 Task: nan
Action: Mouse moved to (388, 110)
Screenshot: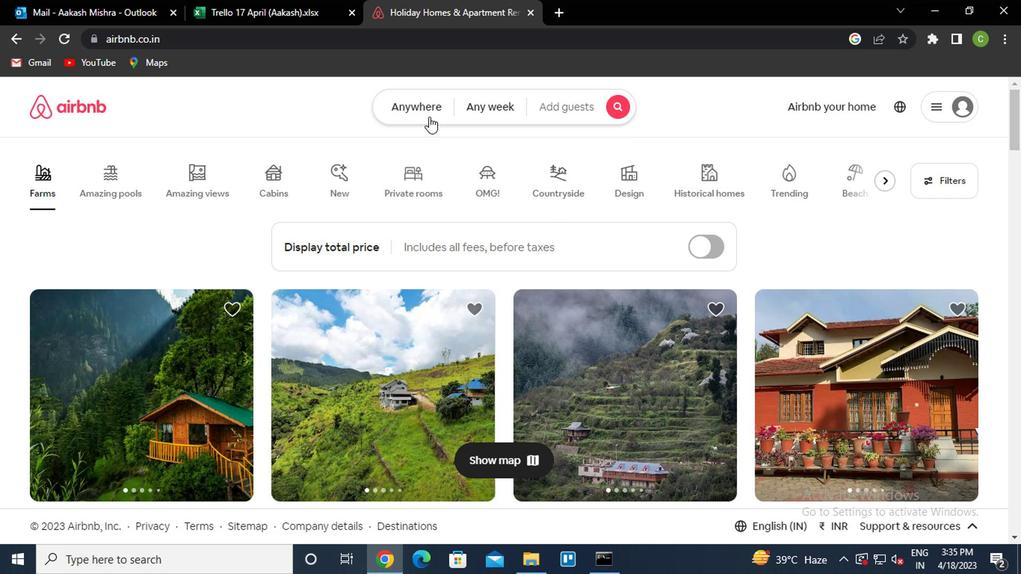
Action: Mouse pressed left at (388, 110)
Screenshot: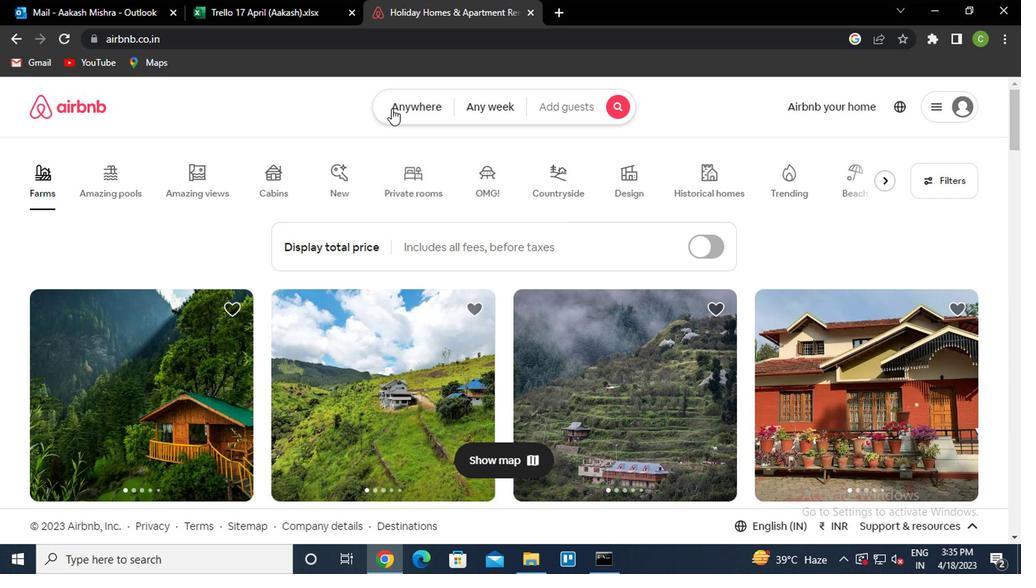 
Action: Mouse moved to (274, 167)
Screenshot: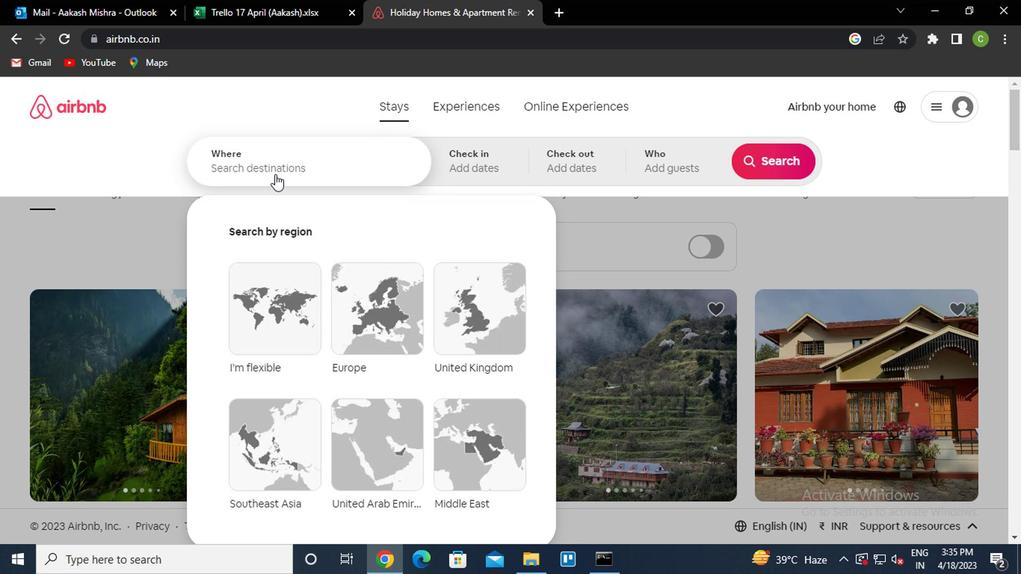 
Action: Mouse pressed left at (274, 167)
Screenshot: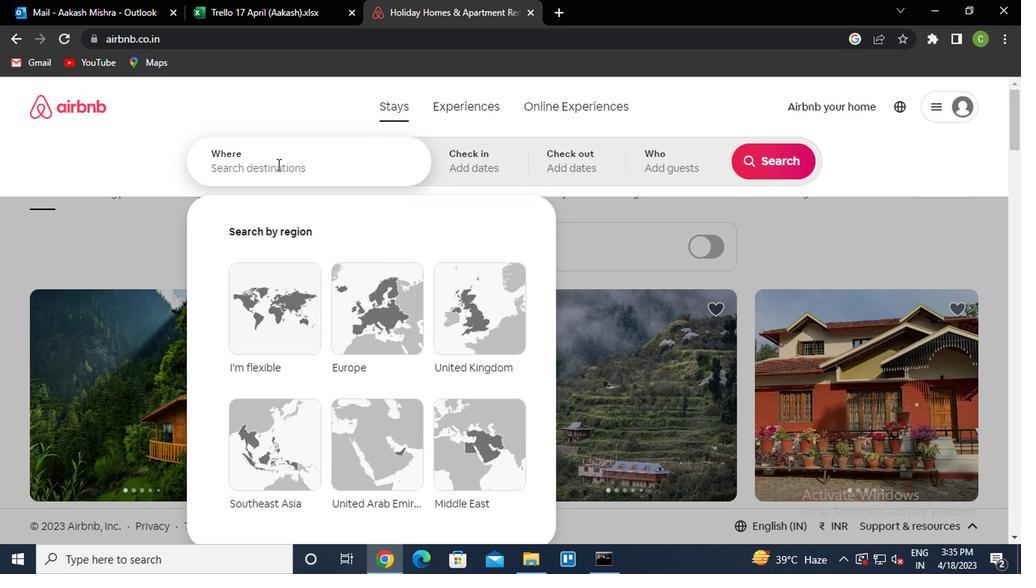 
Action: Key pressed e<Key.caps_lock>scade<Key.space>brazil<Key.down><Key.enter>
Screenshot: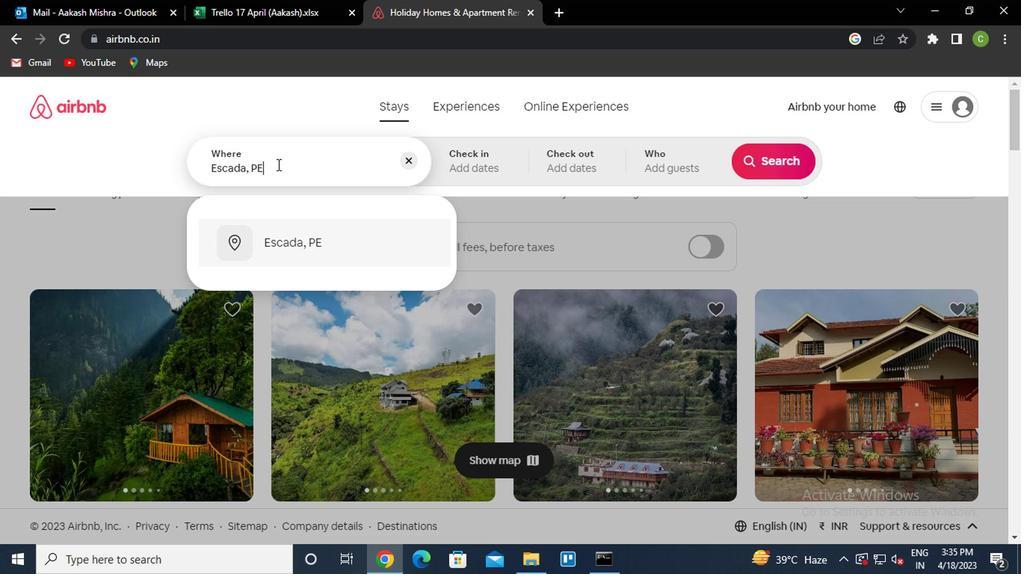 
Action: Mouse moved to (757, 288)
Screenshot: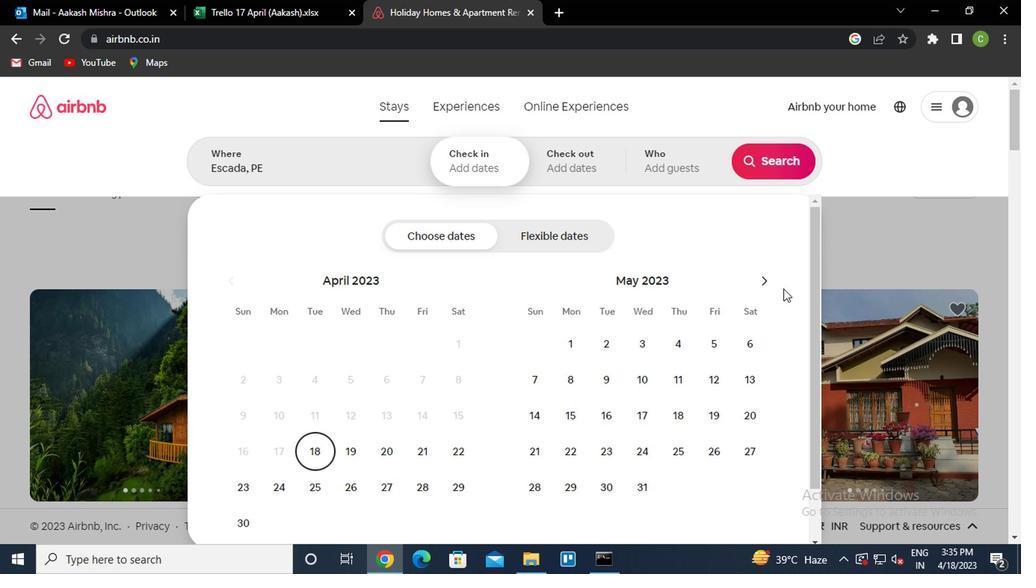 
Action: Mouse pressed left at (757, 288)
Screenshot: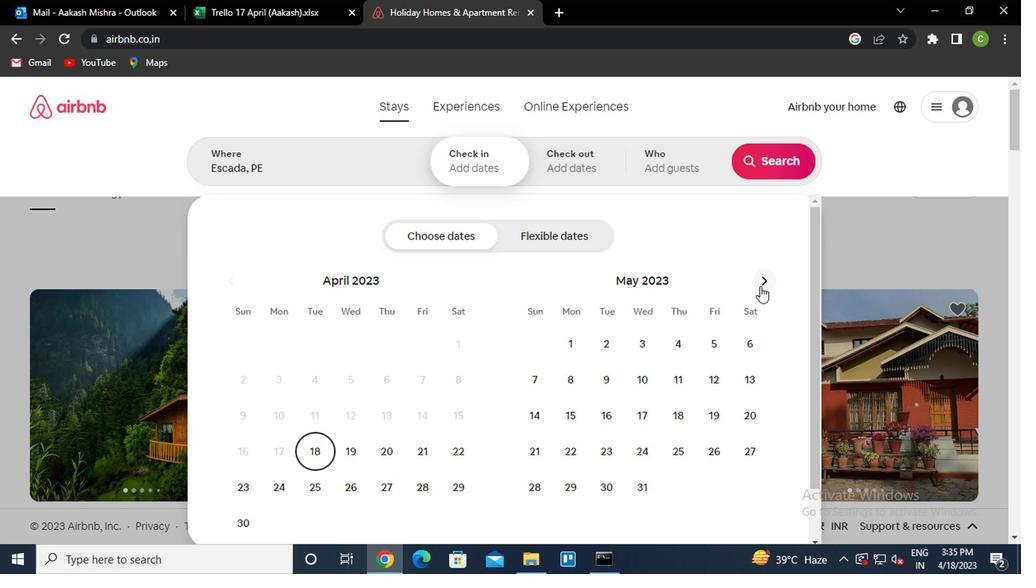 
Action: Mouse moved to (757, 288)
Screenshot: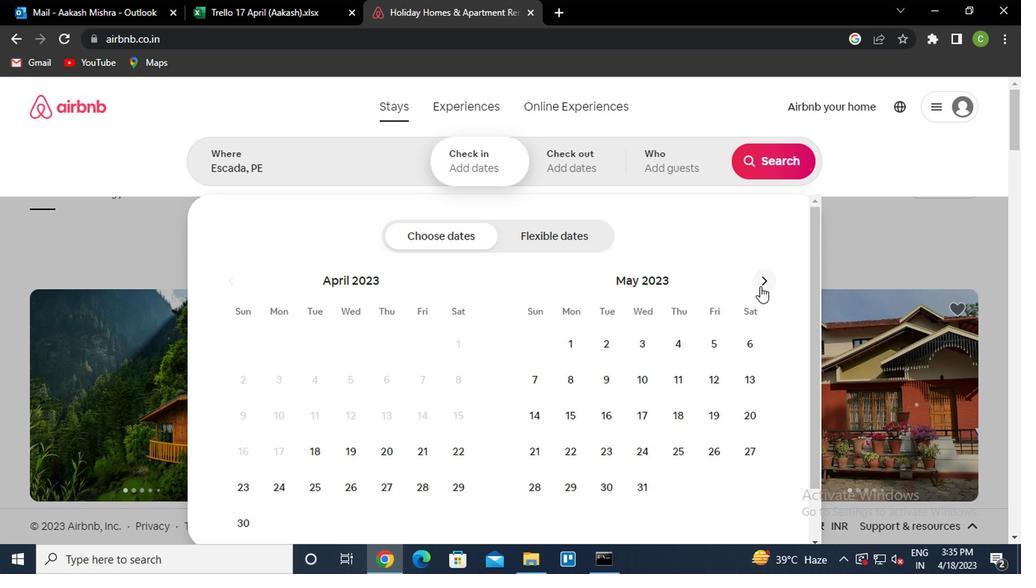 
Action: Mouse pressed left at (757, 288)
Screenshot: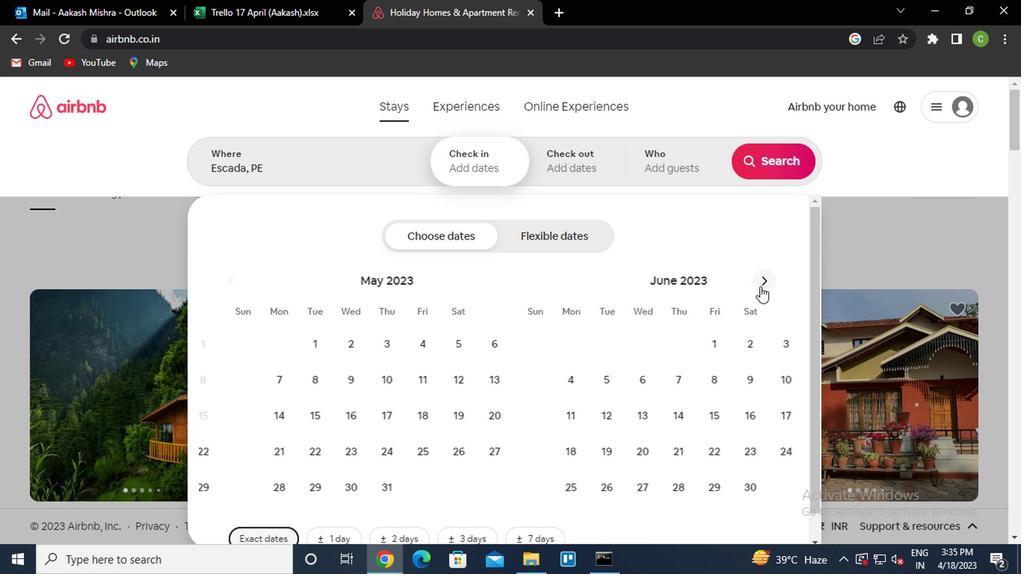 
Action: Mouse moved to (762, 288)
Screenshot: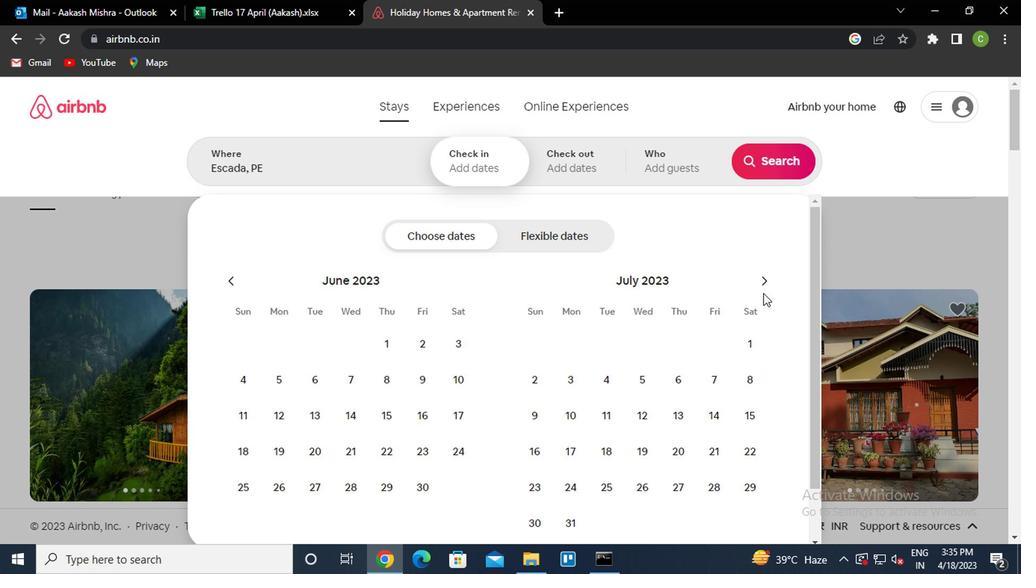 
Action: Mouse pressed left at (762, 288)
Screenshot: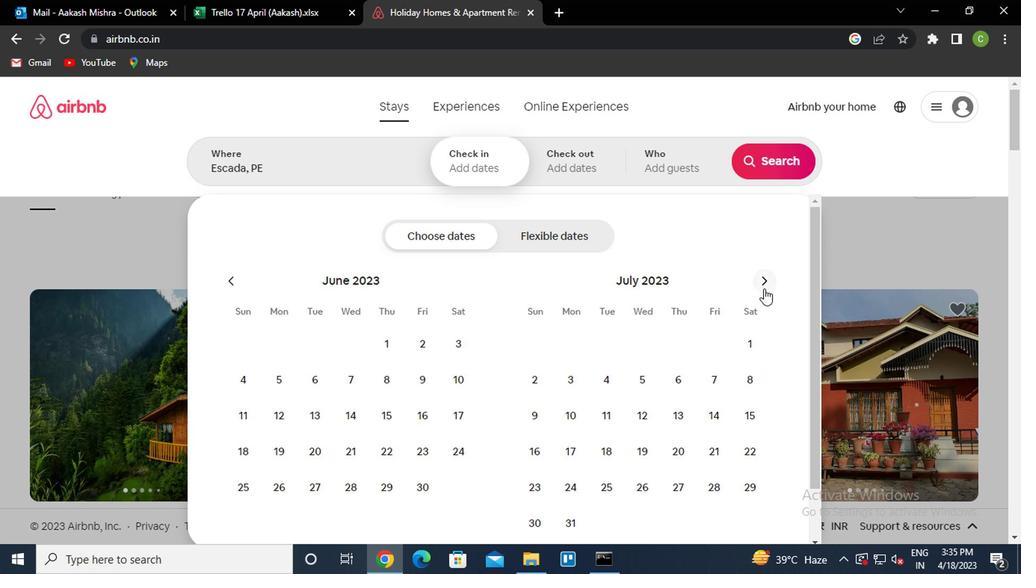 
Action: Mouse moved to (637, 384)
Screenshot: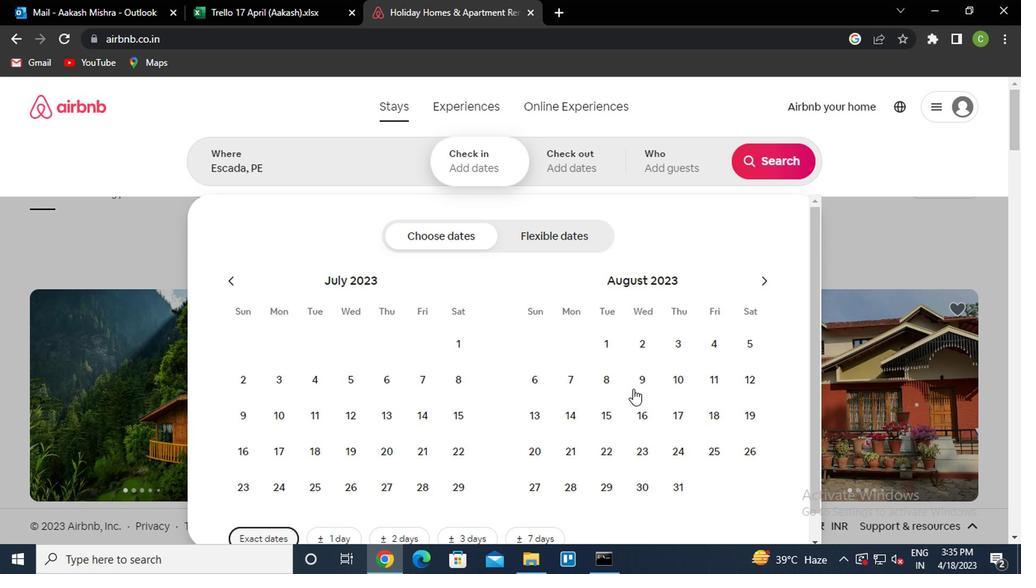 
Action: Mouse pressed left at (637, 384)
Screenshot: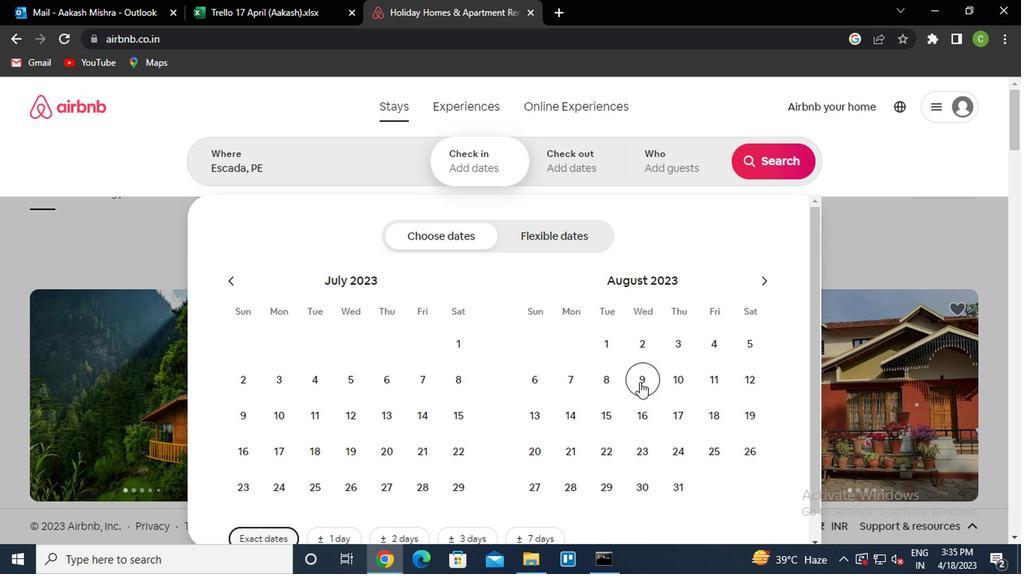 
Action: Mouse moved to (753, 379)
Screenshot: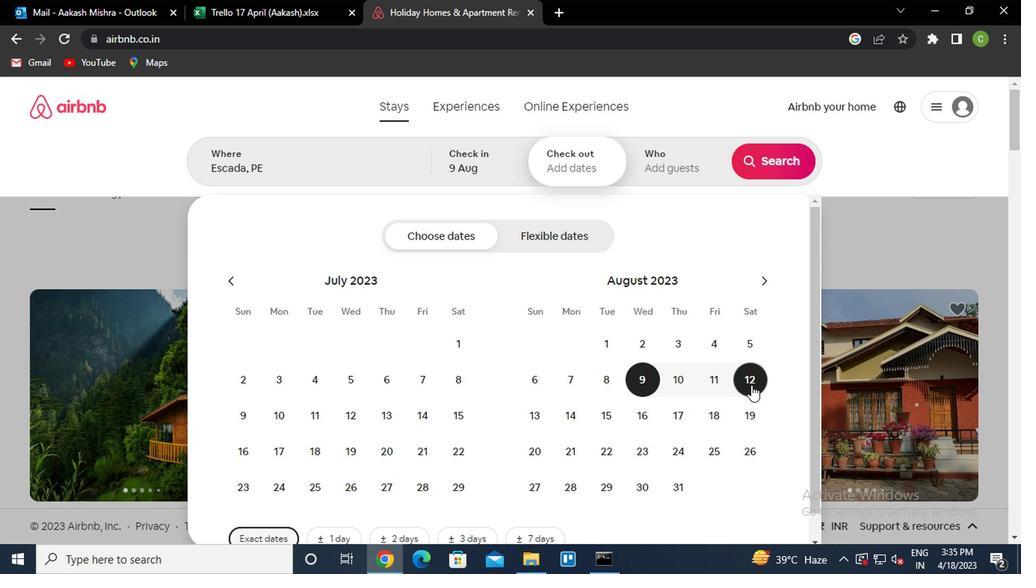 
Action: Mouse pressed left at (753, 379)
Screenshot: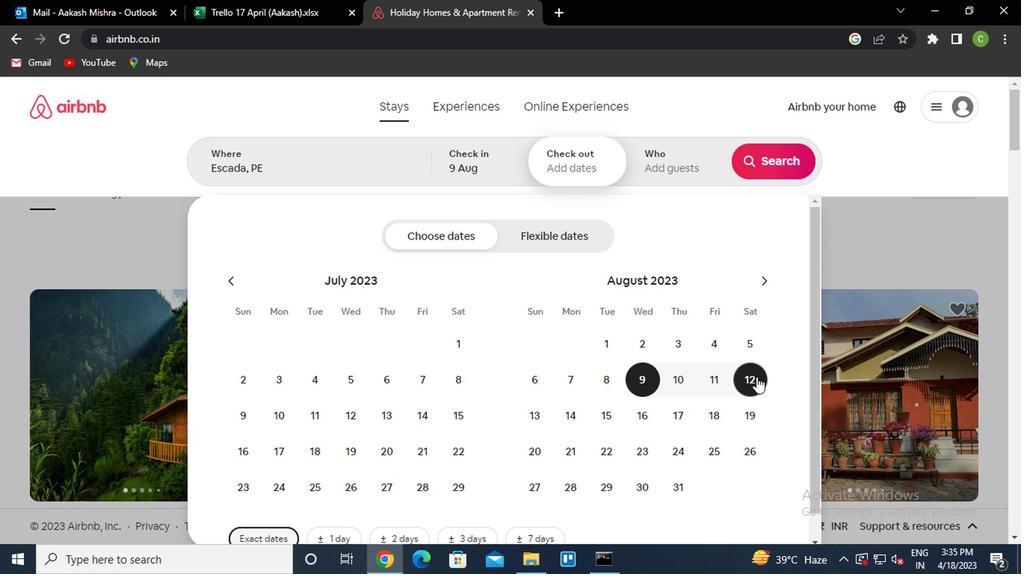 
Action: Mouse moved to (687, 142)
Screenshot: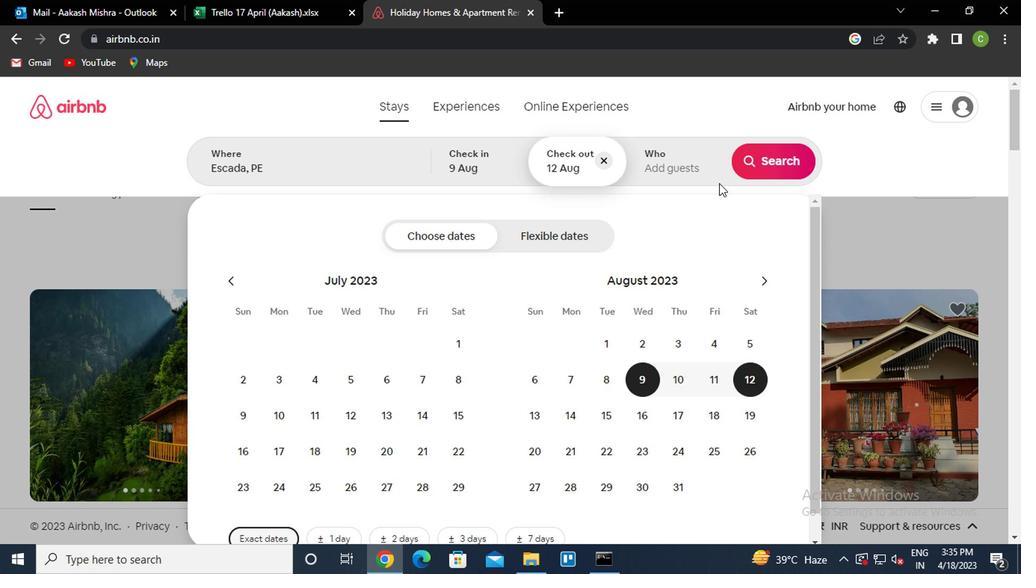 
Action: Mouse pressed left at (687, 142)
Screenshot: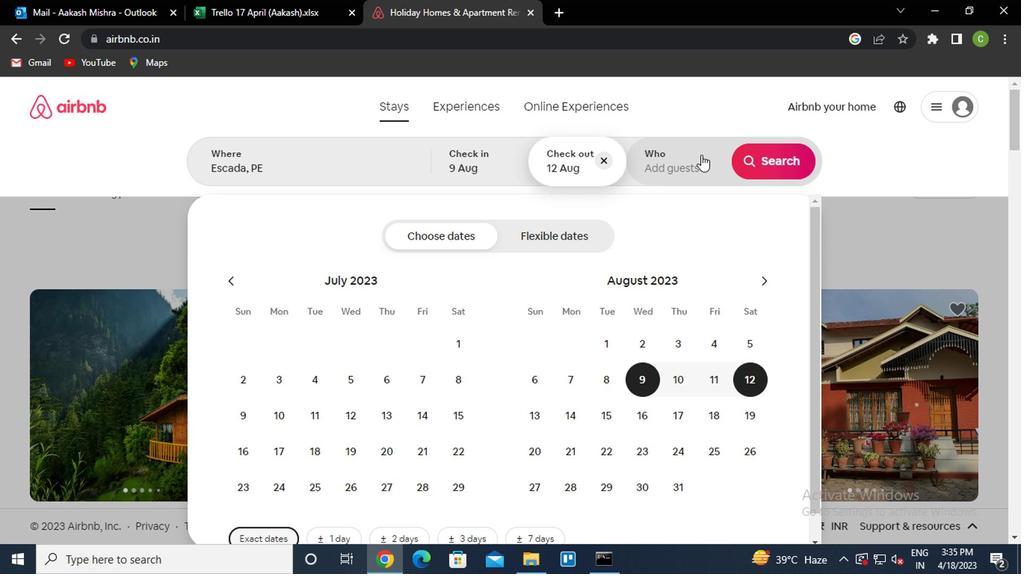 
Action: Mouse moved to (778, 225)
Screenshot: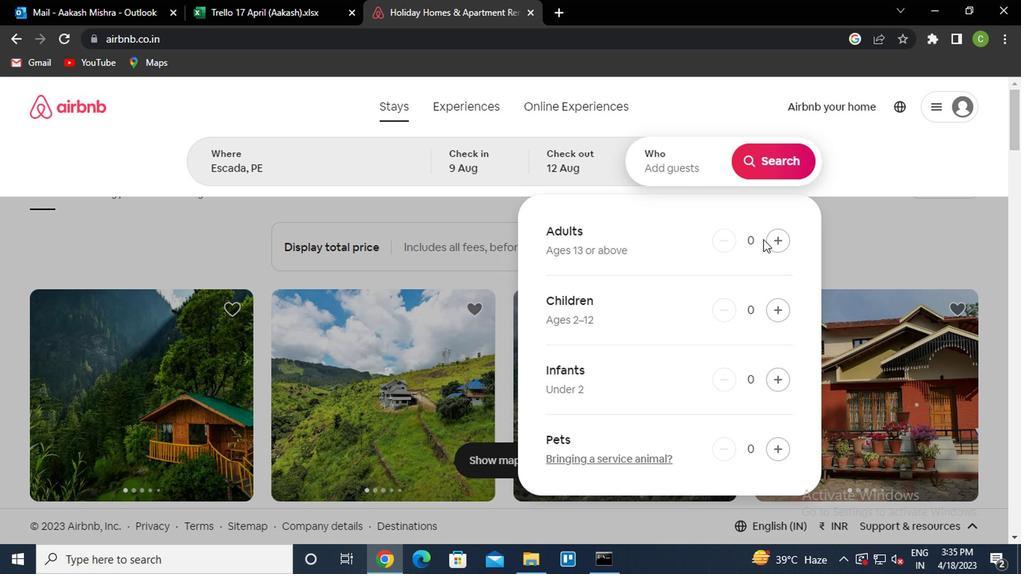 
Action: Mouse pressed left at (778, 225)
Screenshot: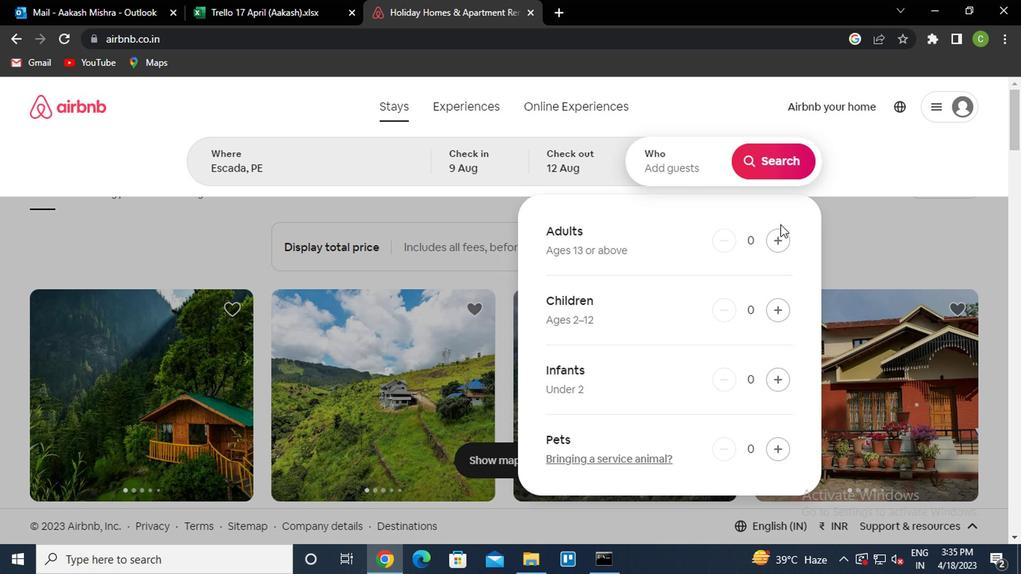 
Action: Mouse moved to (772, 244)
Screenshot: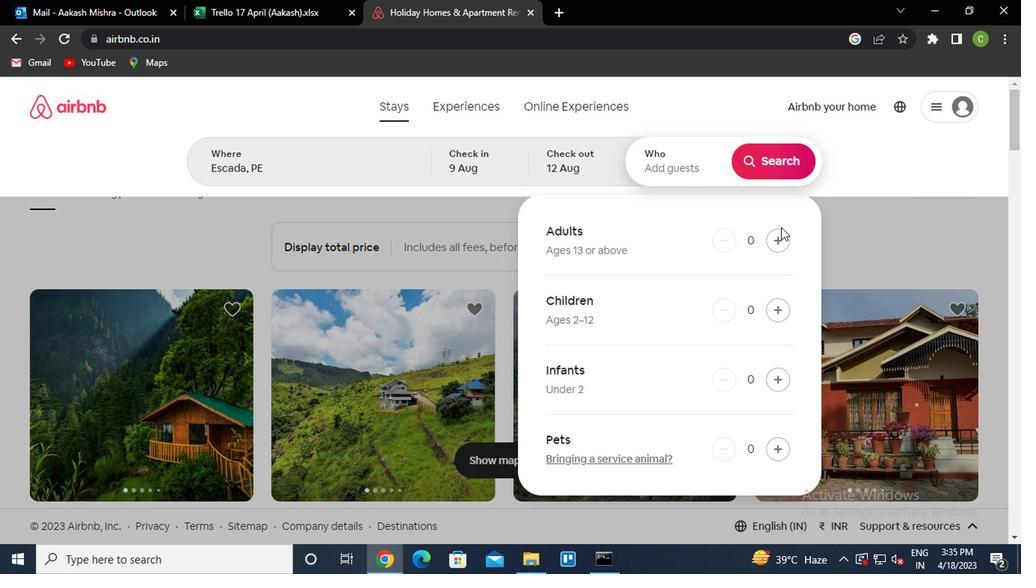 
Action: Mouse pressed left at (772, 244)
Screenshot: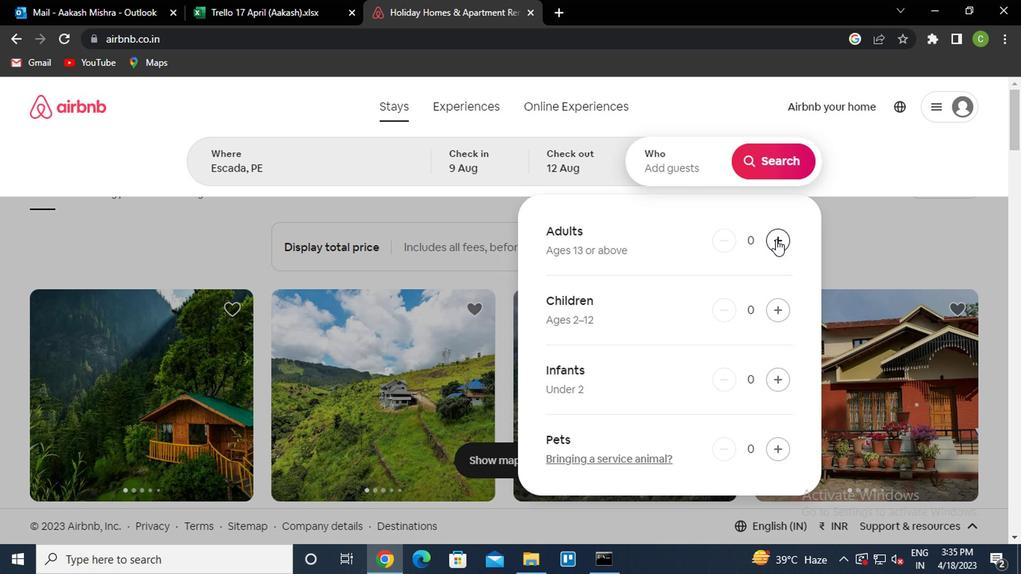 
Action: Mouse moved to (850, 244)
Screenshot: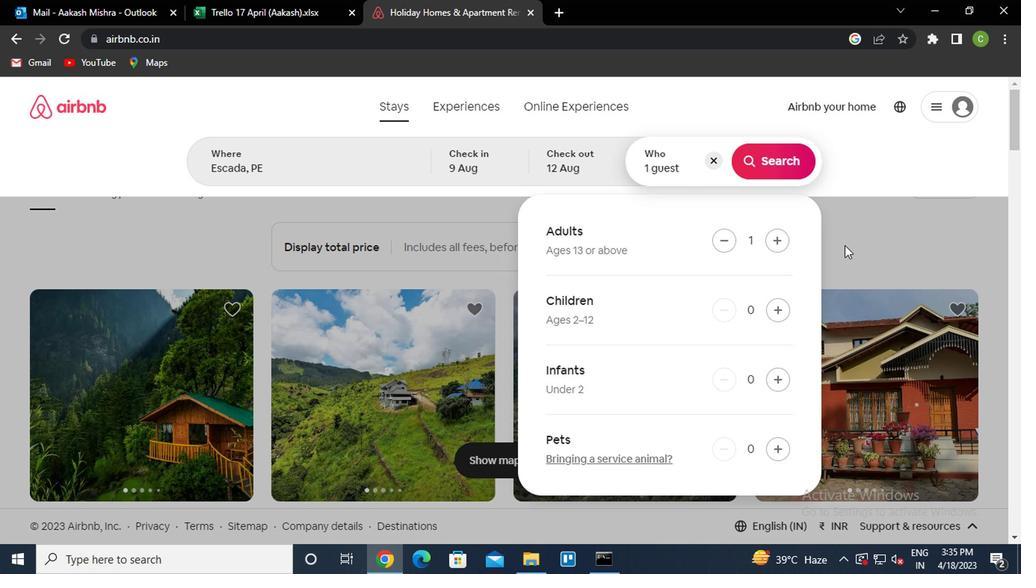 
Action: Mouse pressed left at (850, 244)
Screenshot: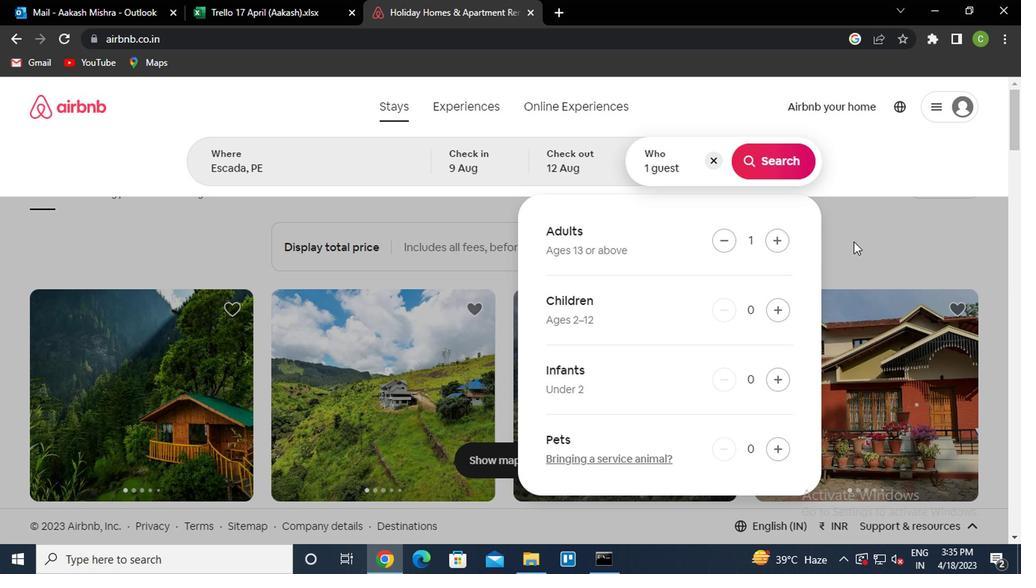 
Action: Mouse moved to (913, 187)
Screenshot: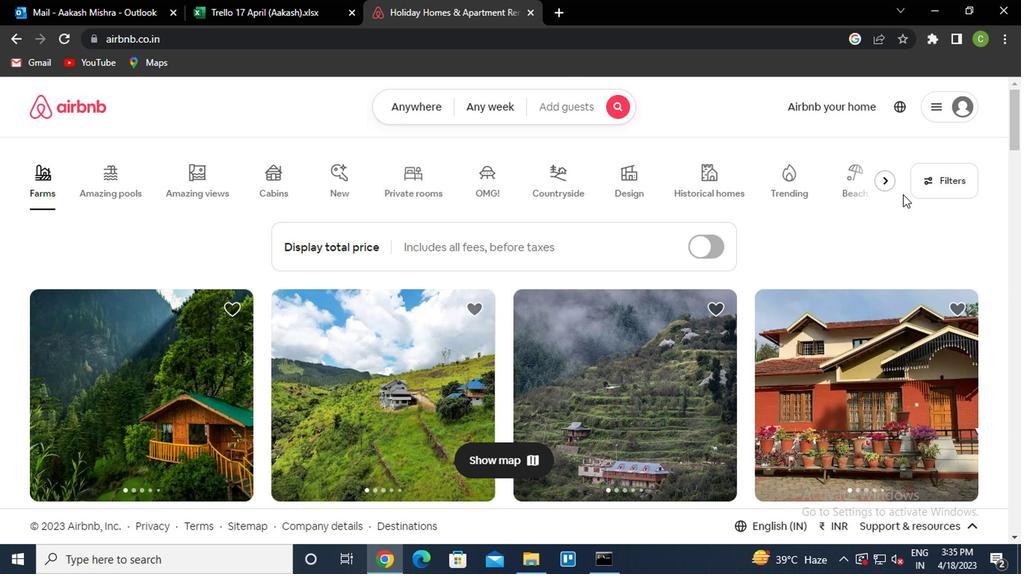 
Action: Mouse pressed left at (913, 187)
Screenshot: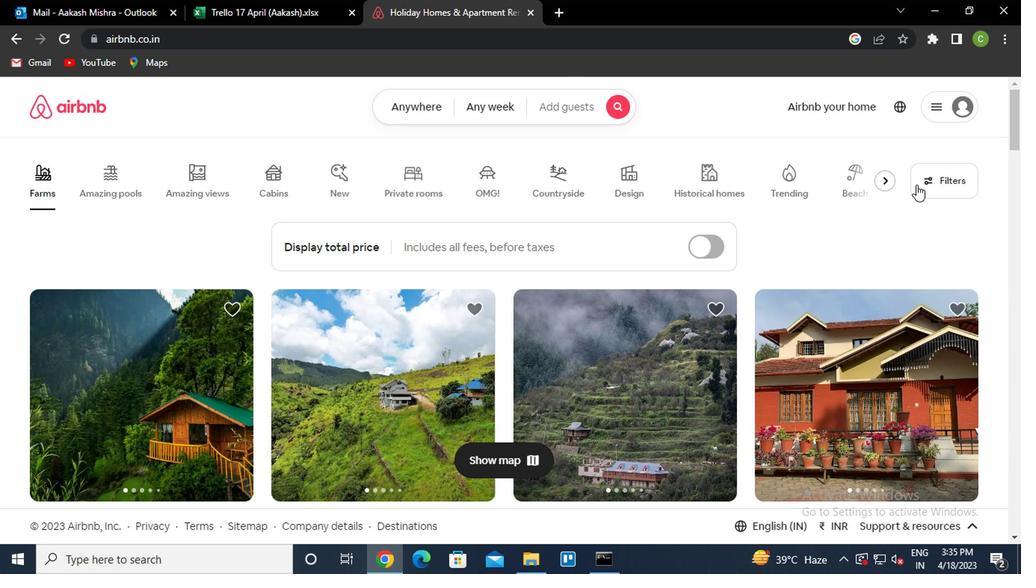 
Action: Mouse moved to (319, 357)
Screenshot: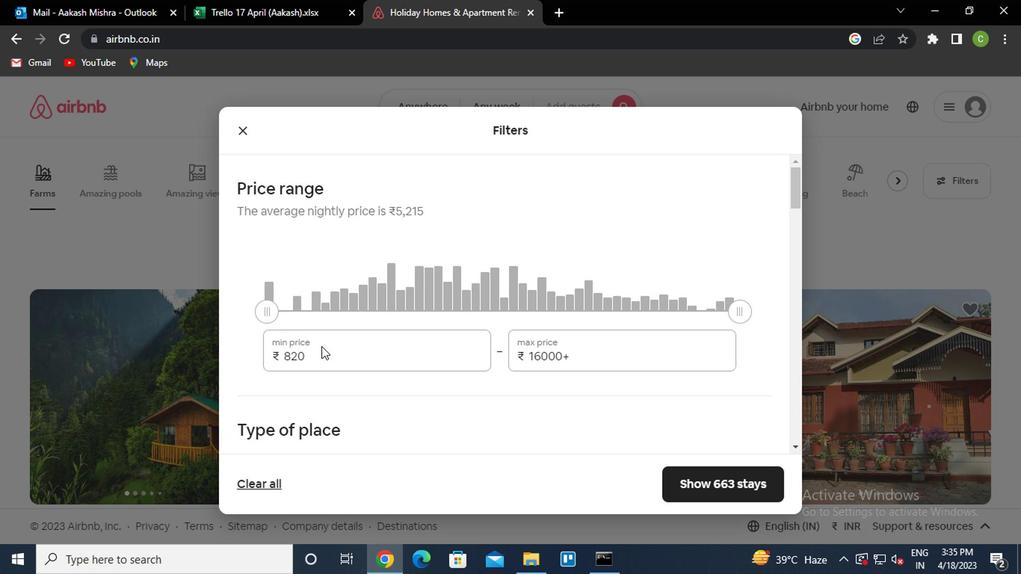 
Action: Mouse pressed left at (319, 357)
Screenshot: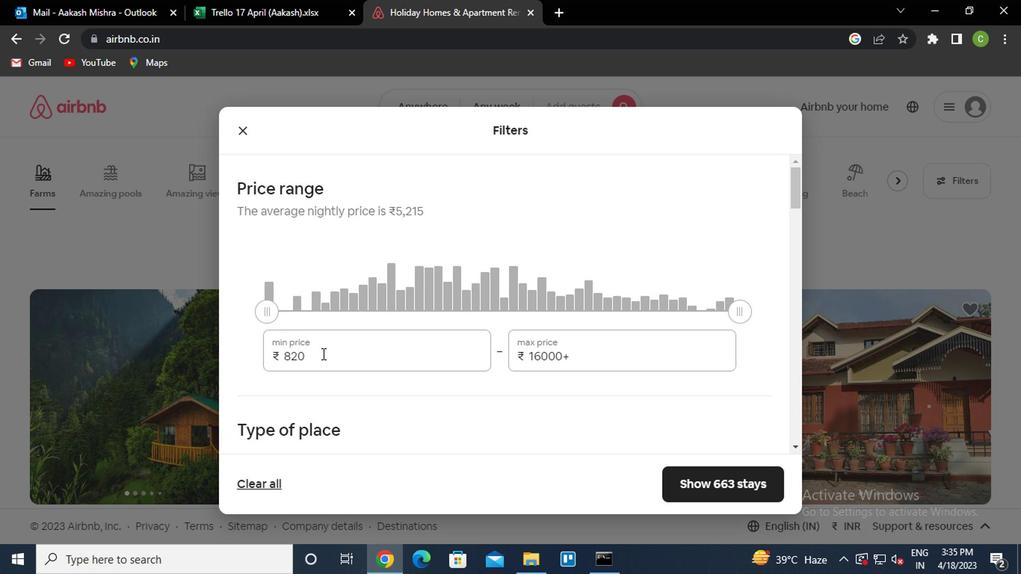 
Action: Key pressed <Key.backspace><Key.backspace><Key.backspace>6000<Key.tab>15000
Screenshot: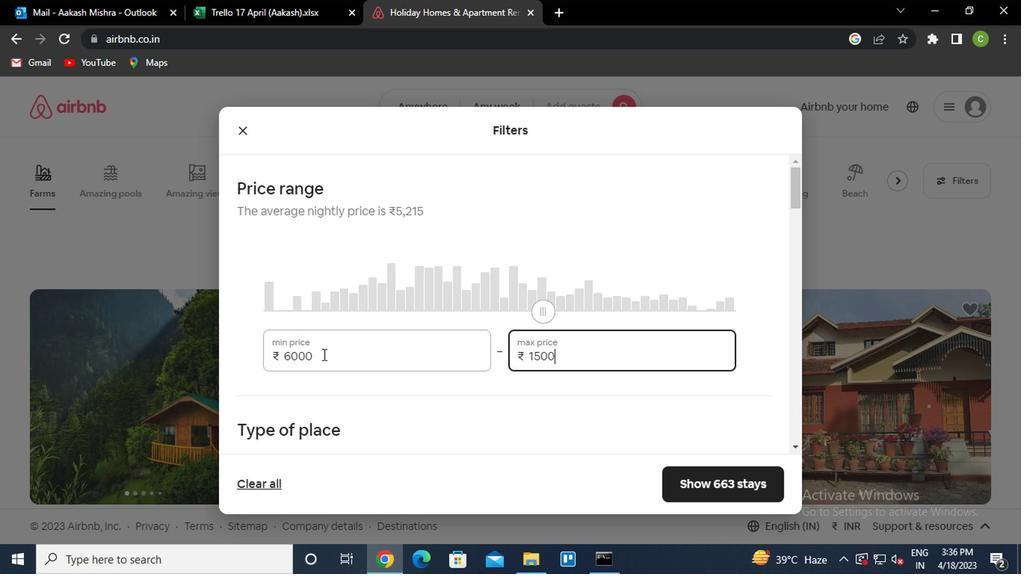 
Action: Mouse moved to (652, 388)
Screenshot: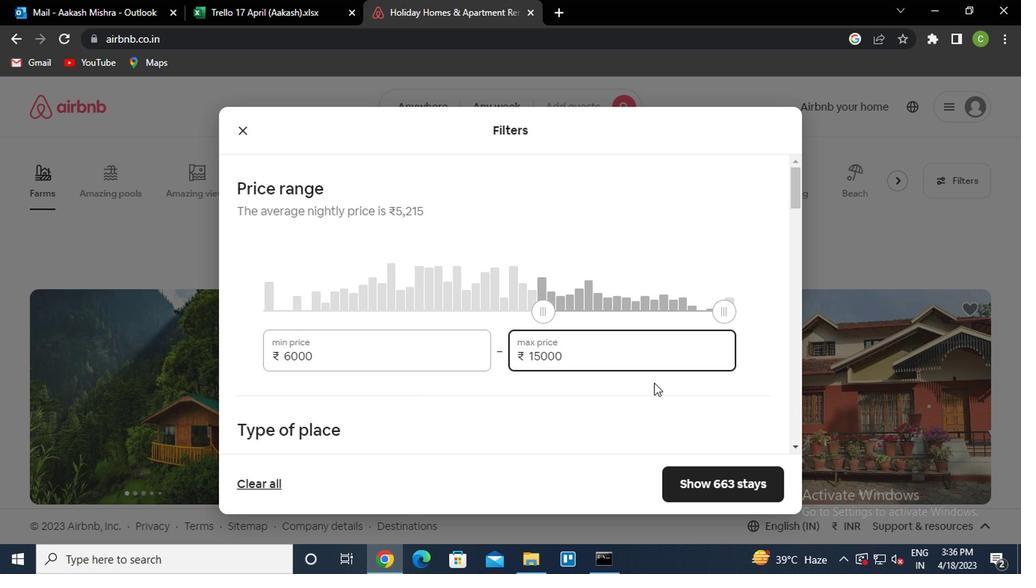 
Action: Mouse scrolled (652, 388) with delta (0, 0)
Screenshot: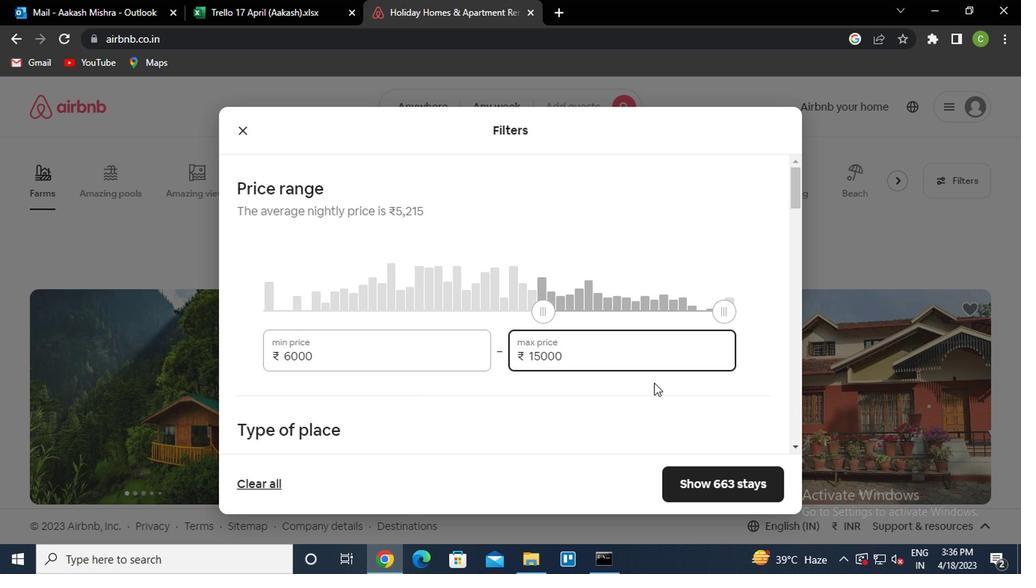 
Action: Mouse moved to (649, 393)
Screenshot: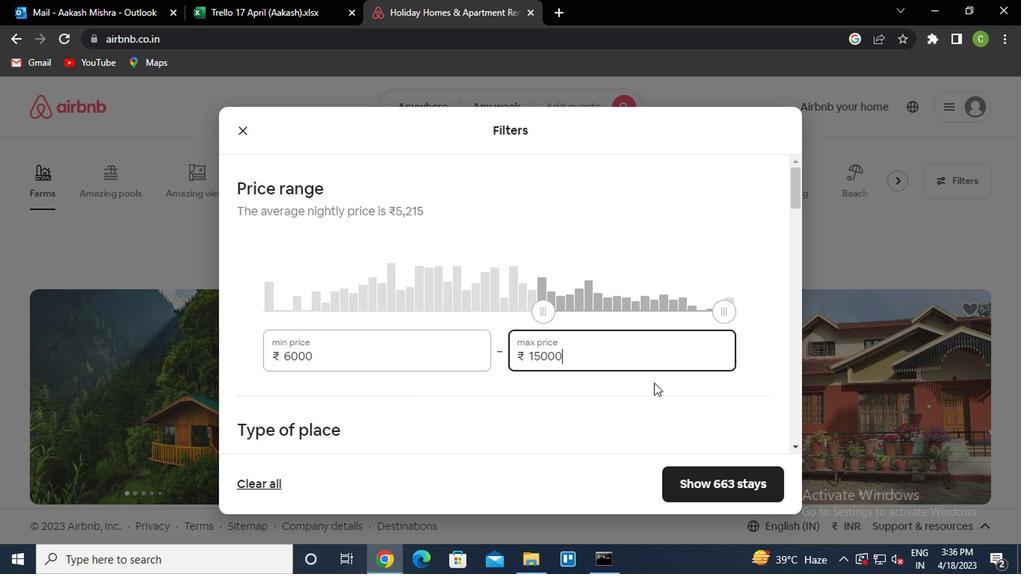 
Action: Mouse scrolled (649, 392) with delta (0, -1)
Screenshot: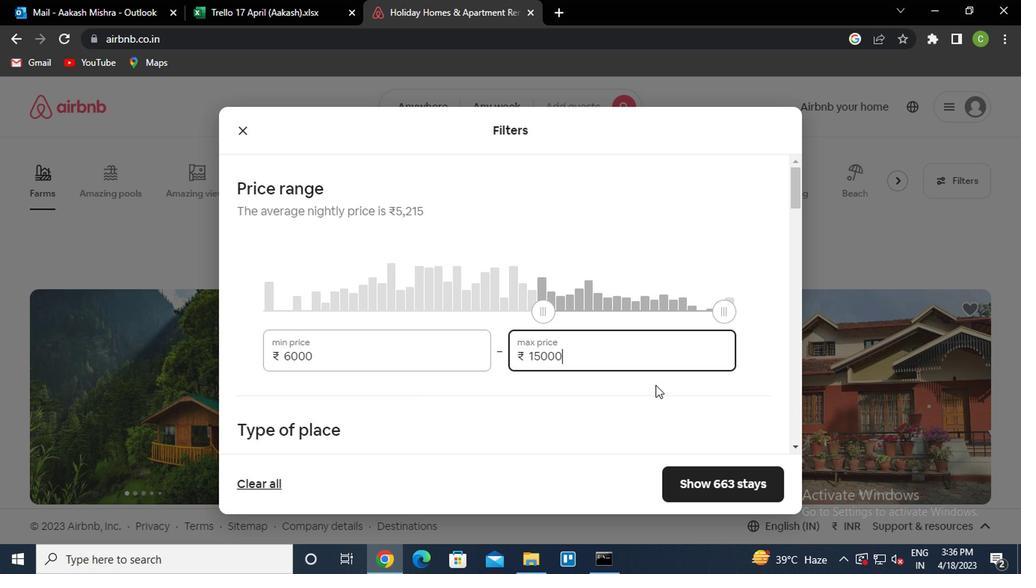 
Action: Mouse moved to (542, 398)
Screenshot: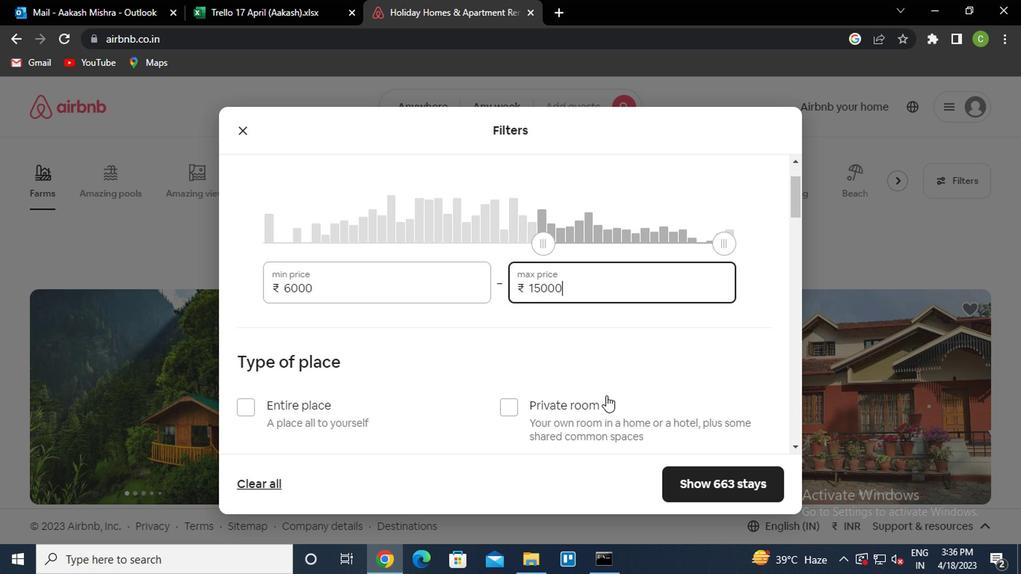 
Action: Mouse scrolled (542, 397) with delta (0, 0)
Screenshot: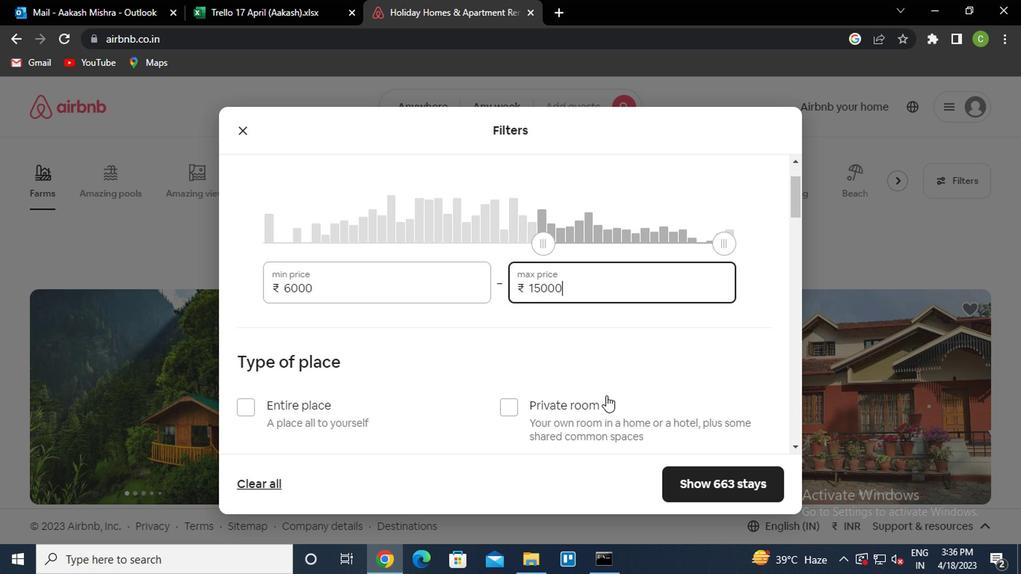 
Action: Mouse moved to (529, 398)
Screenshot: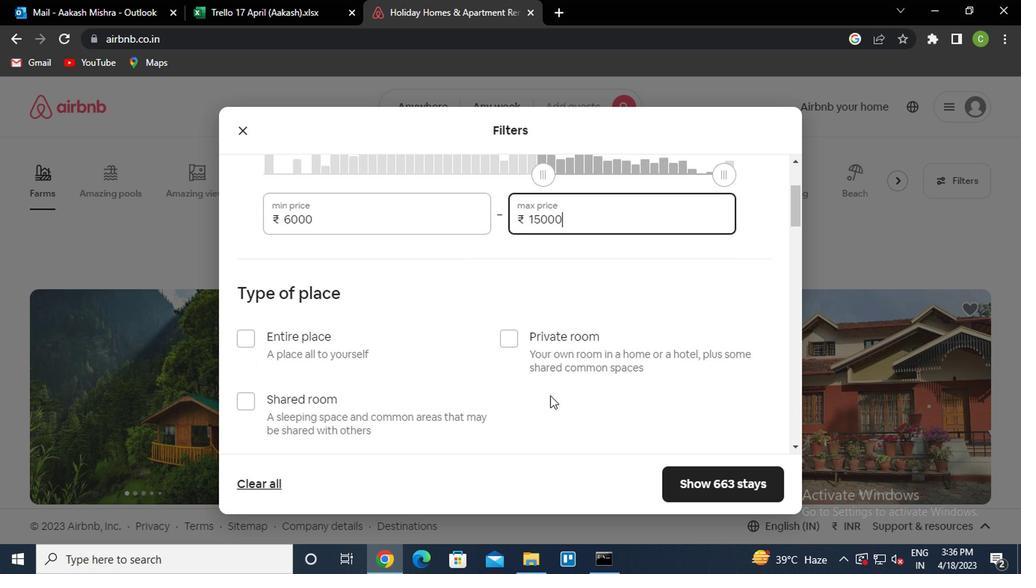 
Action: Mouse scrolled (529, 397) with delta (0, 0)
Screenshot: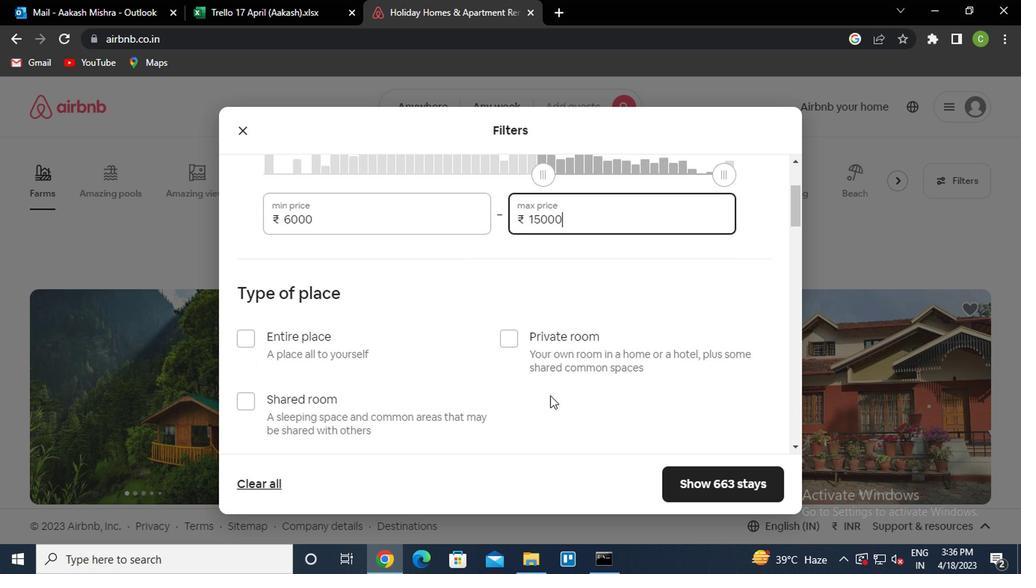 
Action: Mouse moved to (266, 186)
Screenshot: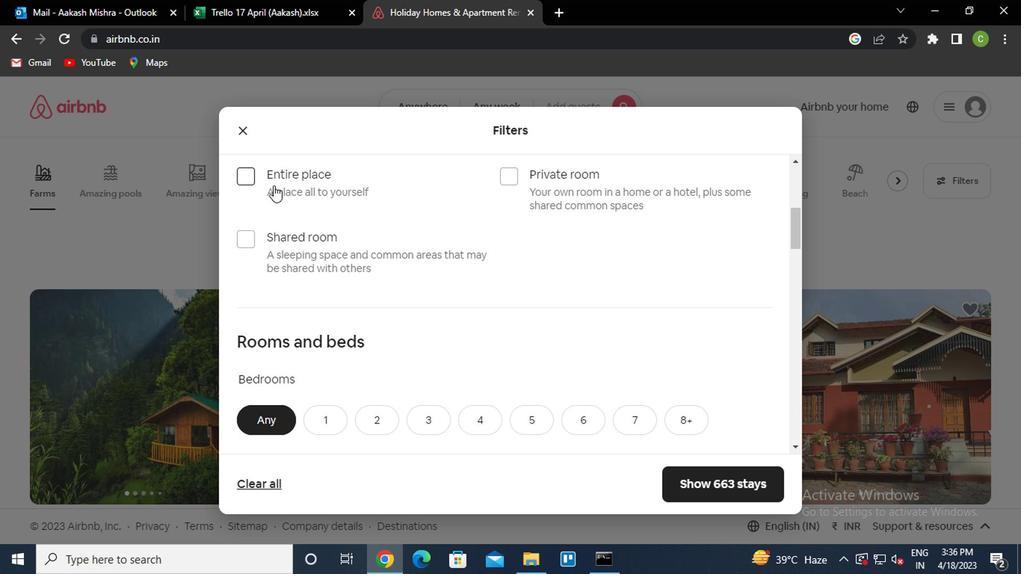 
Action: Mouse pressed left at (266, 186)
Screenshot: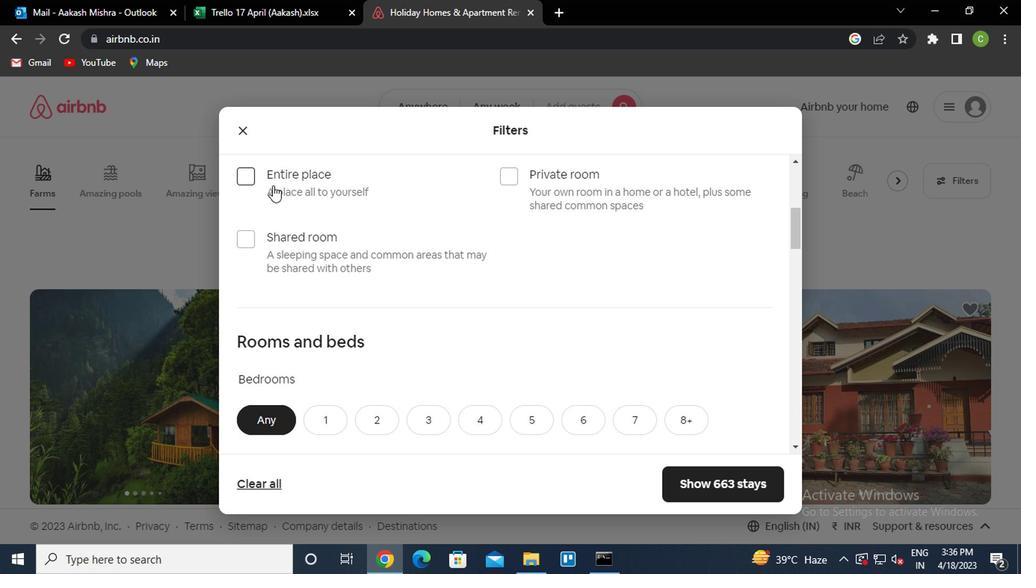 
Action: Mouse moved to (455, 316)
Screenshot: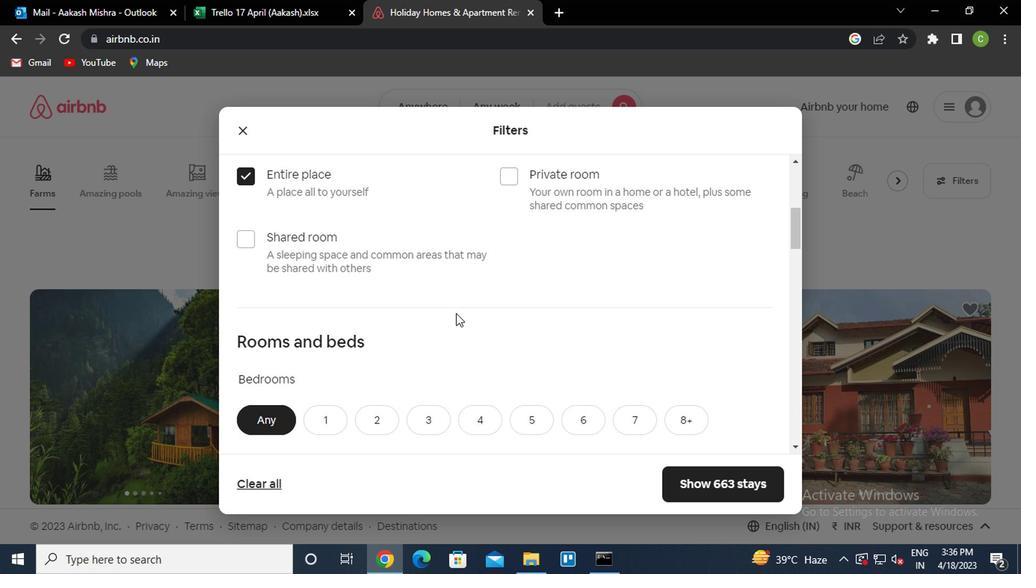 
Action: Mouse scrolled (455, 315) with delta (0, 0)
Screenshot: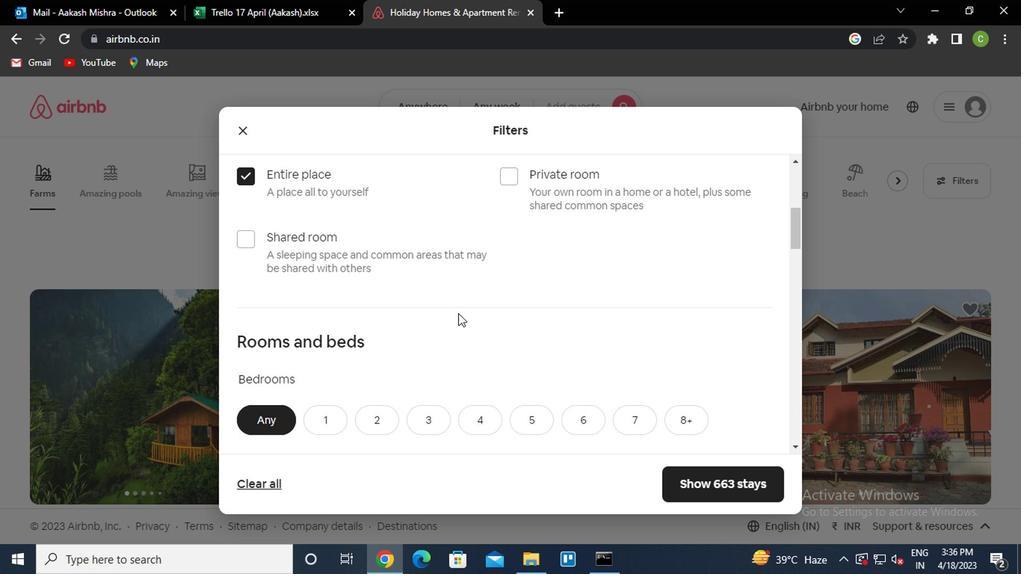 
Action: Mouse moved to (452, 316)
Screenshot: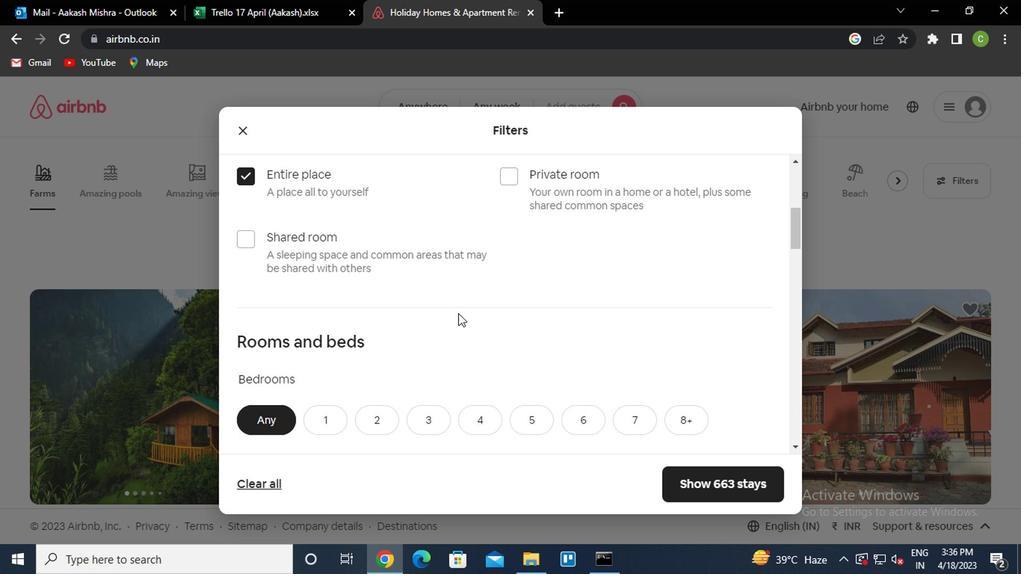 
Action: Mouse scrolled (452, 315) with delta (0, 0)
Screenshot: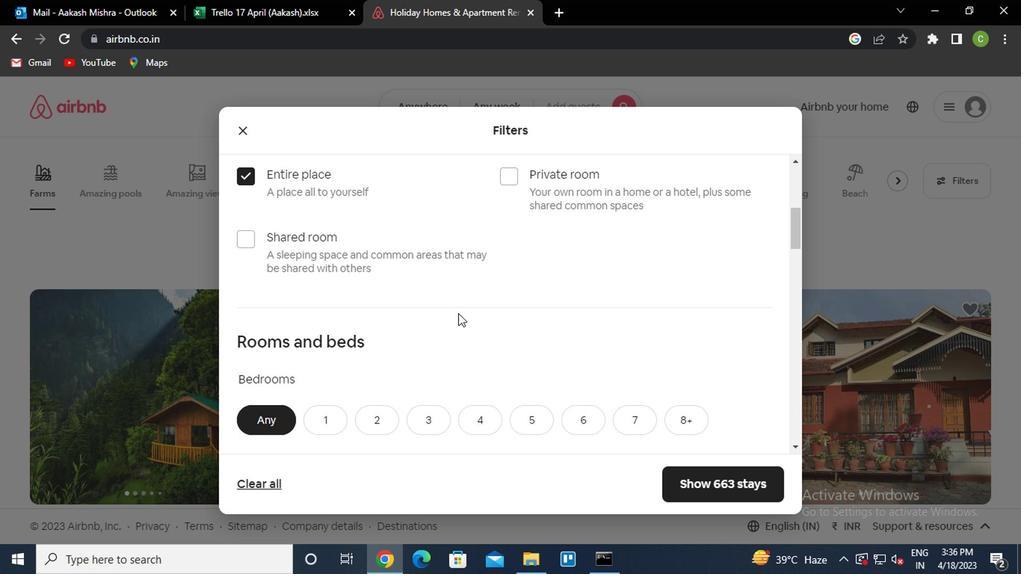 
Action: Mouse moved to (330, 278)
Screenshot: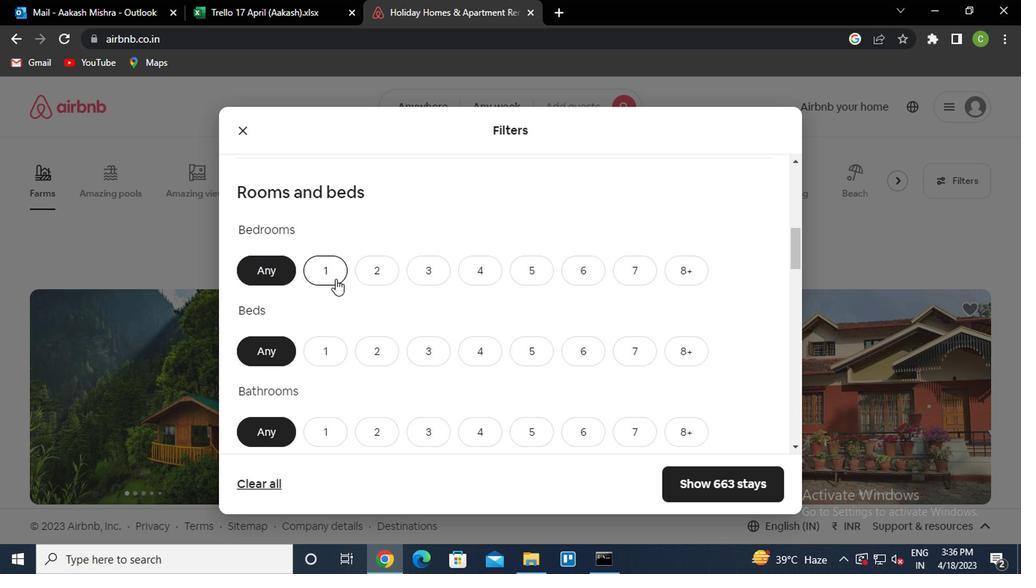 
Action: Mouse pressed left at (330, 278)
Screenshot: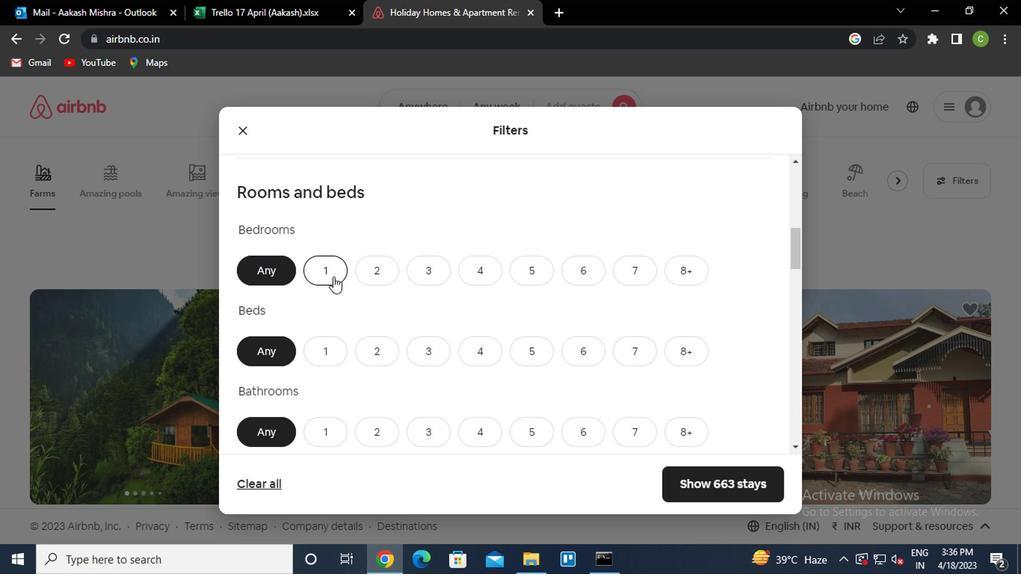 
Action: Mouse moved to (330, 361)
Screenshot: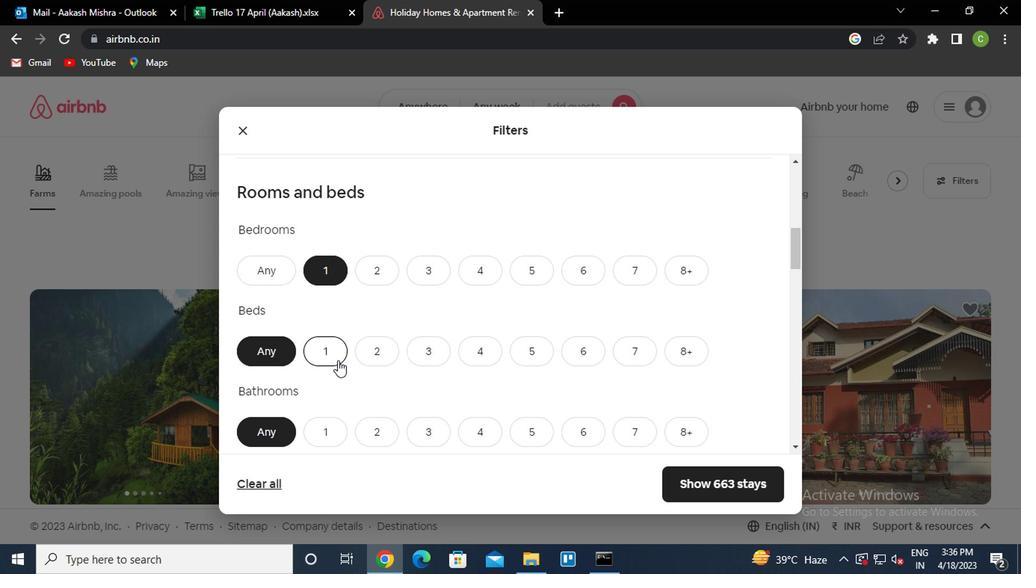 
Action: Mouse pressed left at (330, 361)
Screenshot: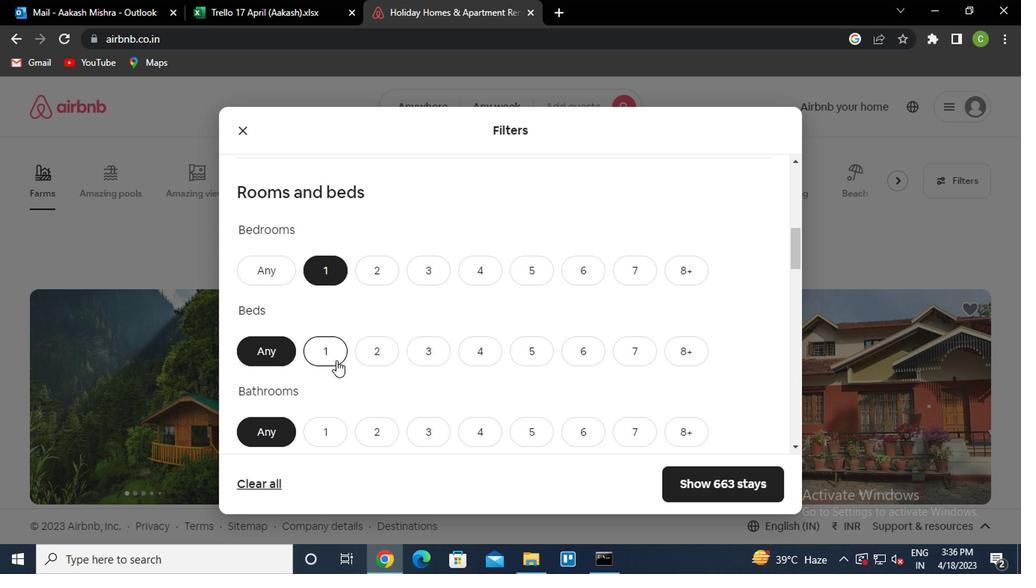 
Action: Mouse moved to (316, 440)
Screenshot: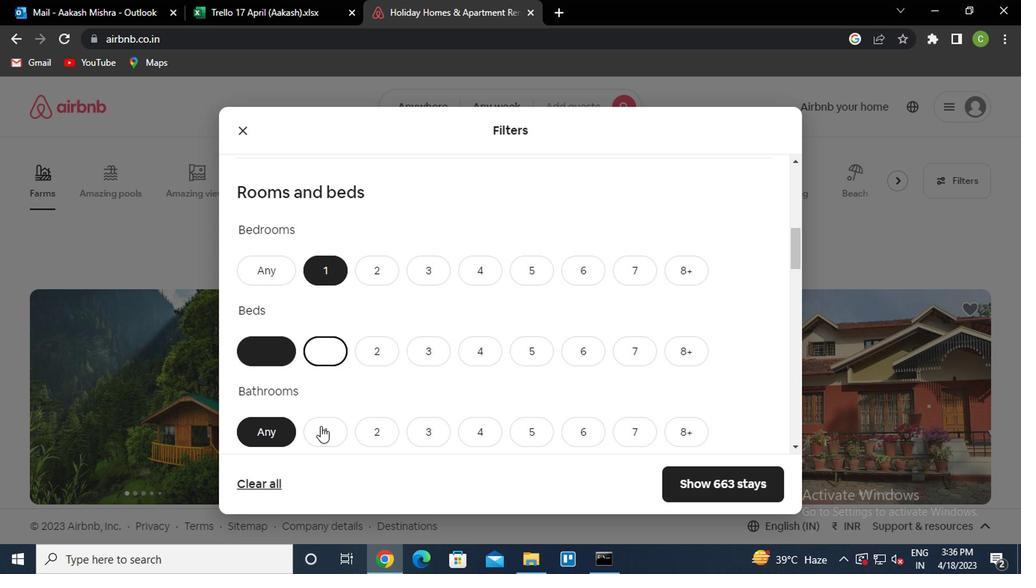 
Action: Mouse pressed left at (316, 440)
Screenshot: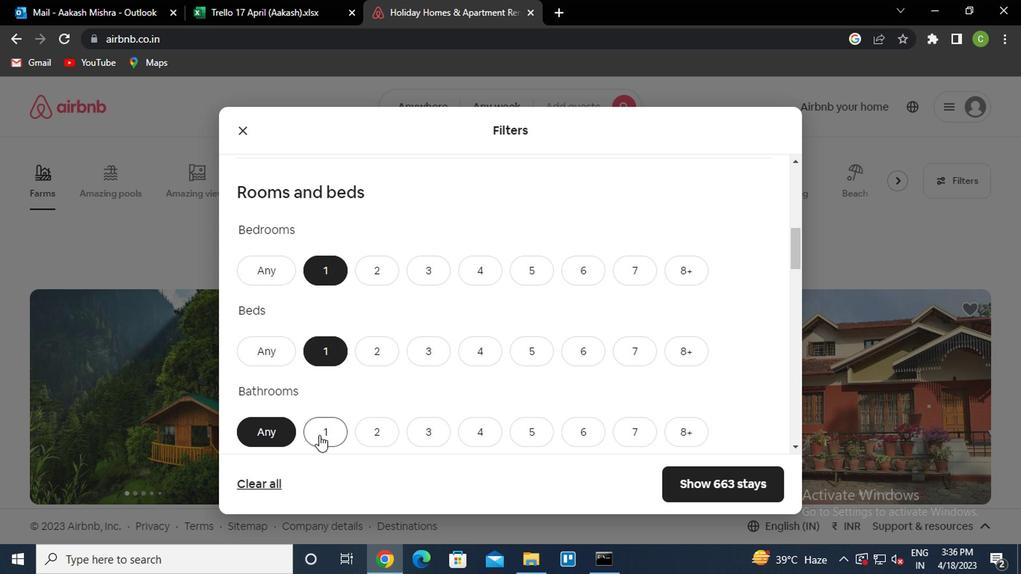 
Action: Mouse moved to (422, 370)
Screenshot: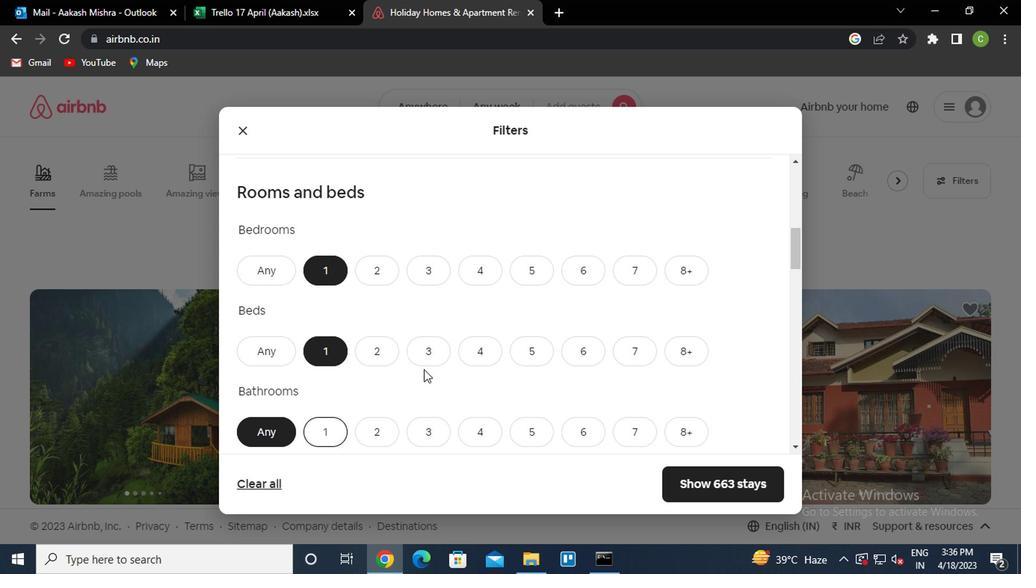 
Action: Mouse scrolled (422, 369) with delta (0, -1)
Screenshot: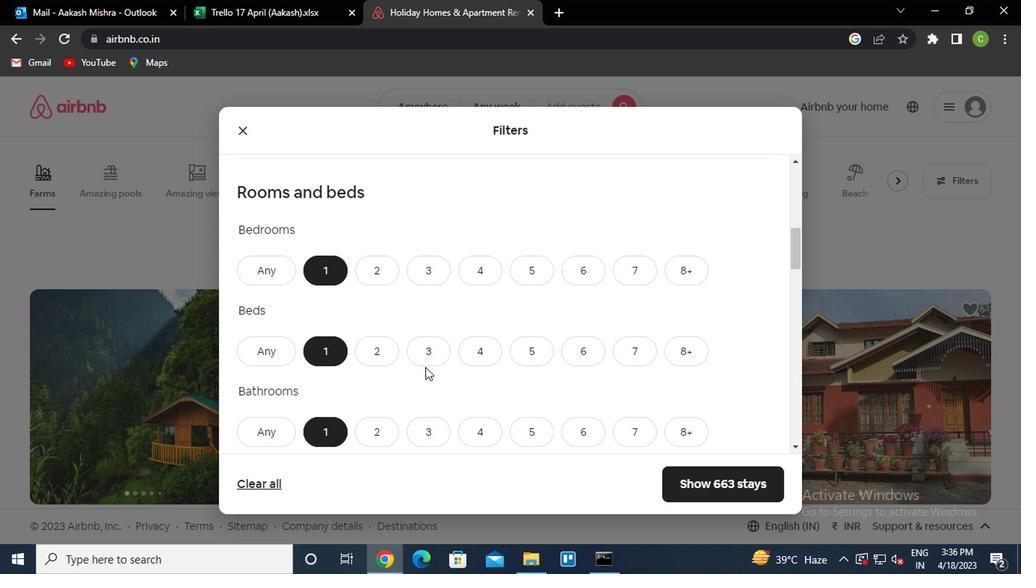 
Action: Mouse scrolled (422, 369) with delta (0, -1)
Screenshot: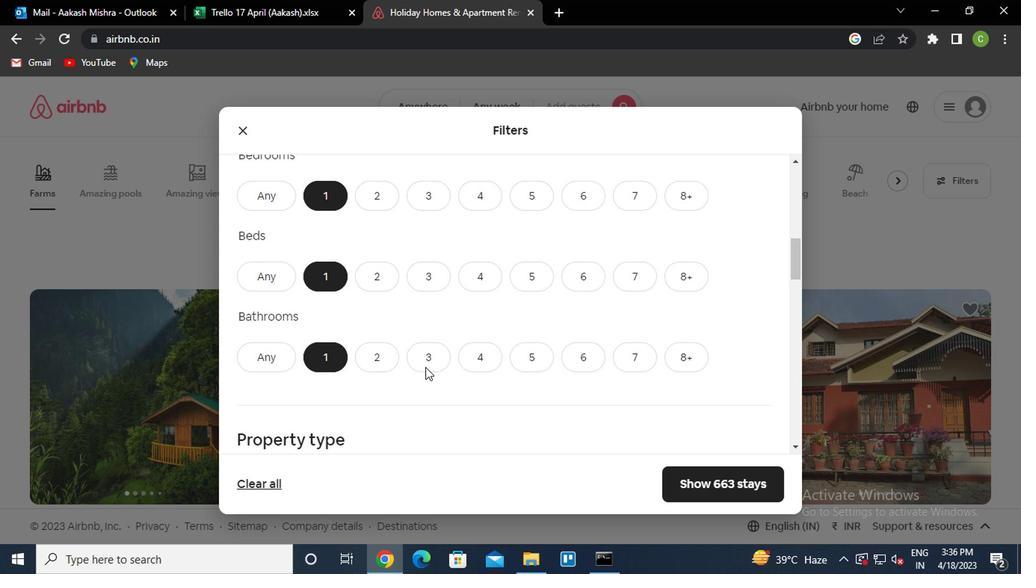 
Action: Mouse scrolled (422, 369) with delta (0, -1)
Screenshot: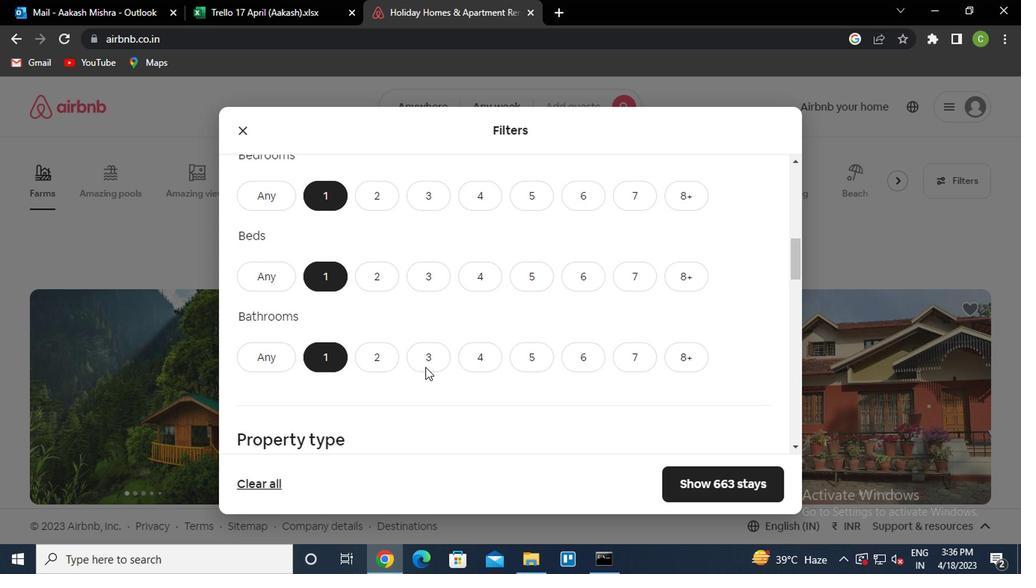 
Action: Mouse scrolled (422, 369) with delta (0, -1)
Screenshot: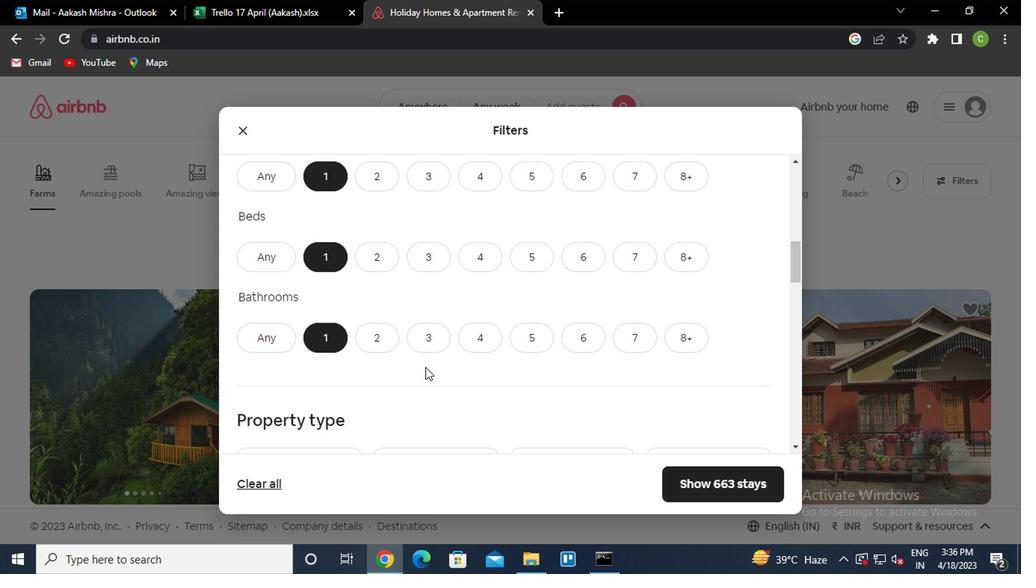 
Action: Mouse scrolled (422, 369) with delta (0, -1)
Screenshot: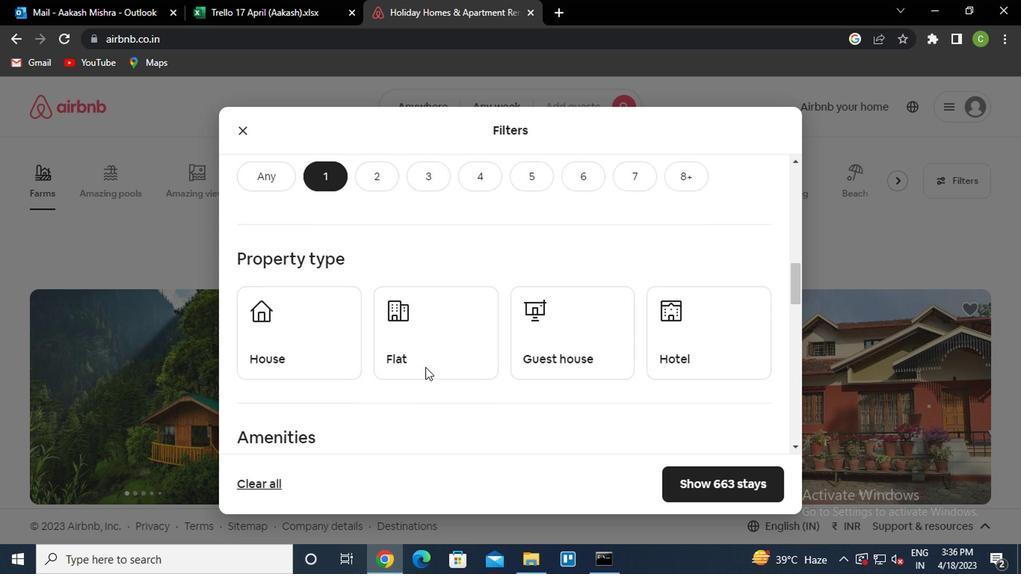 
Action: Mouse scrolled (422, 369) with delta (0, -1)
Screenshot: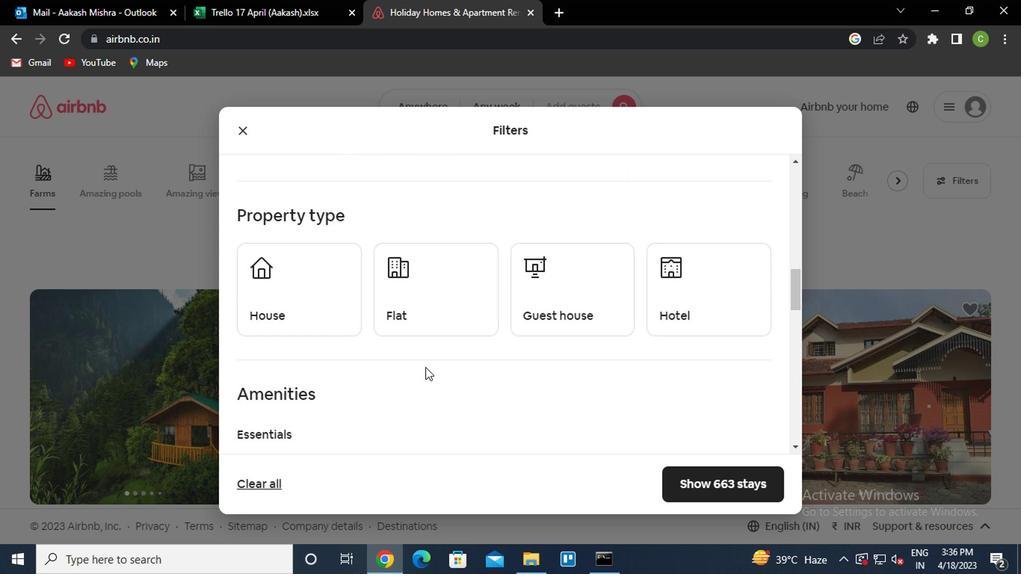 
Action: Mouse moved to (415, 177)
Screenshot: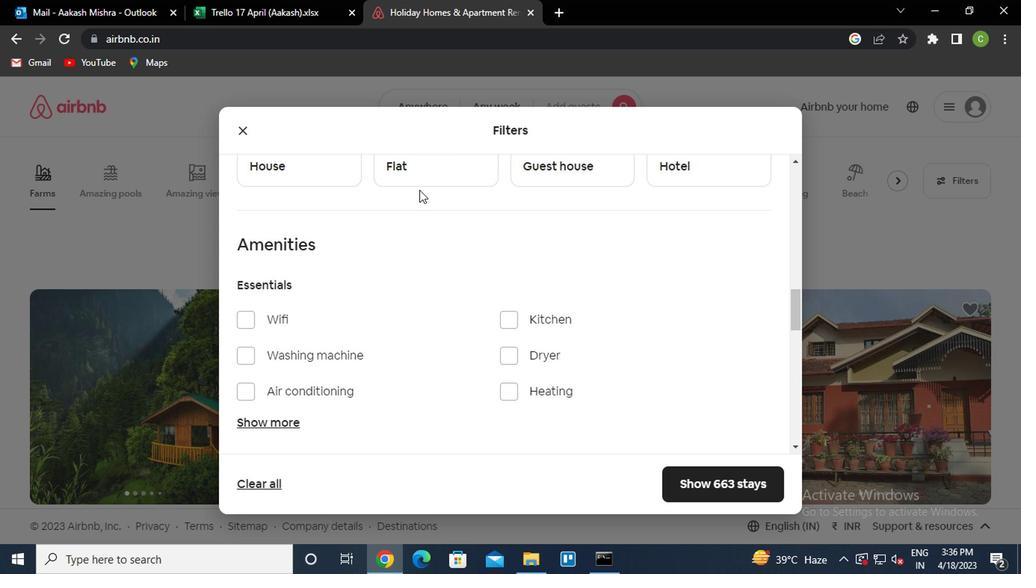 
Action: Mouse pressed left at (415, 177)
Screenshot: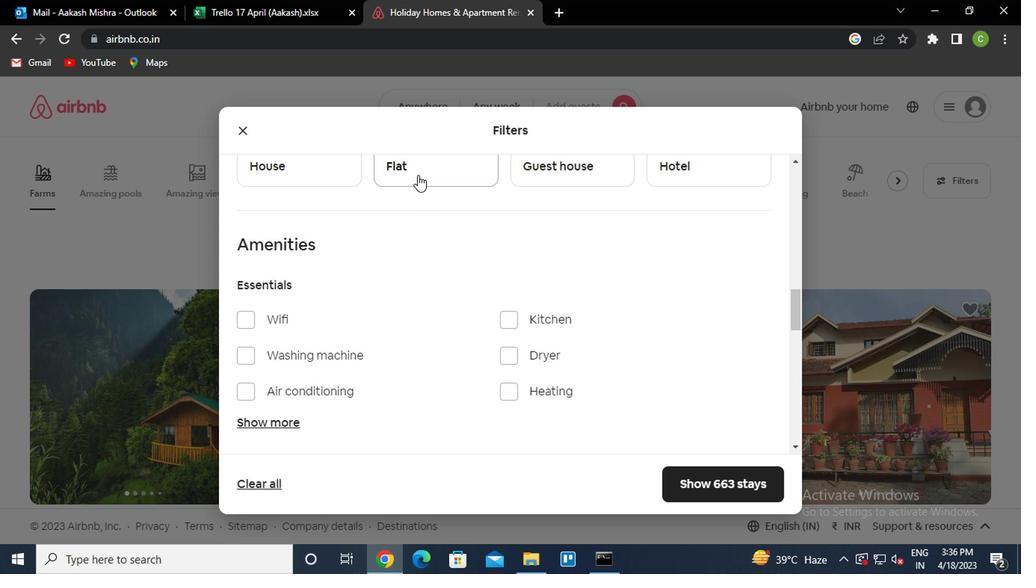 
Action: Mouse moved to (485, 302)
Screenshot: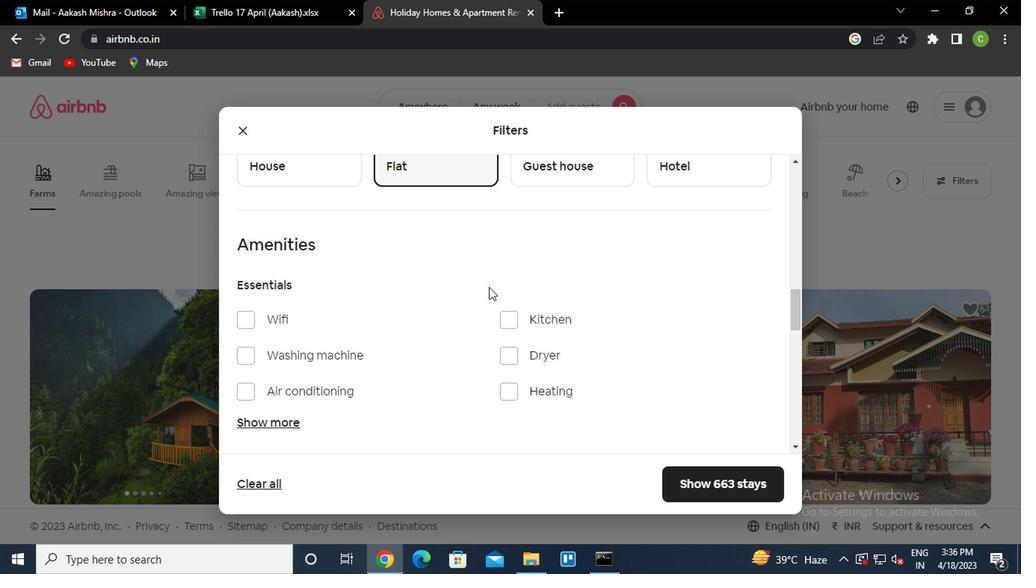 
Action: Mouse scrolled (485, 303) with delta (0, 0)
Screenshot: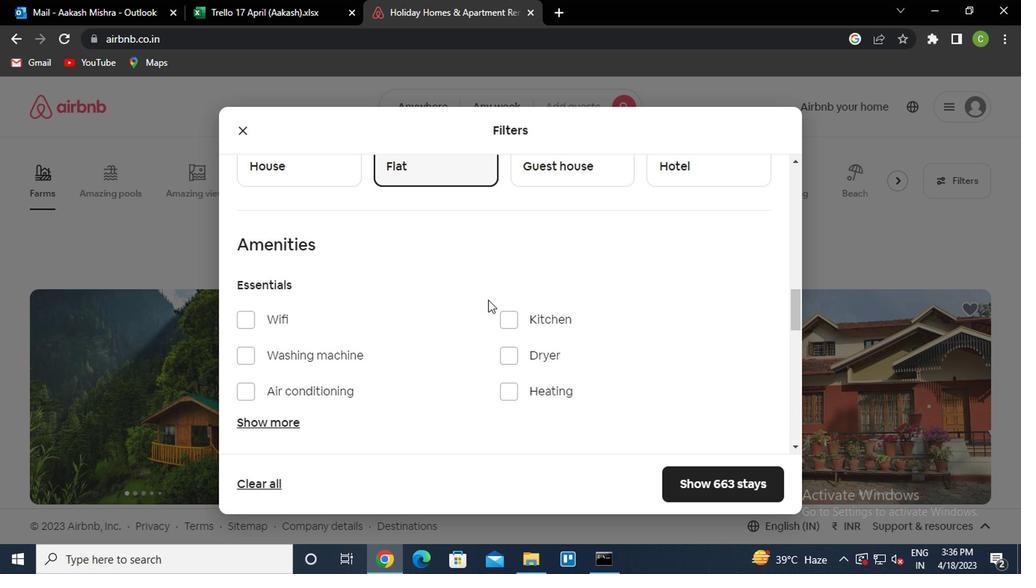 
Action: Mouse moved to (243, 391)
Screenshot: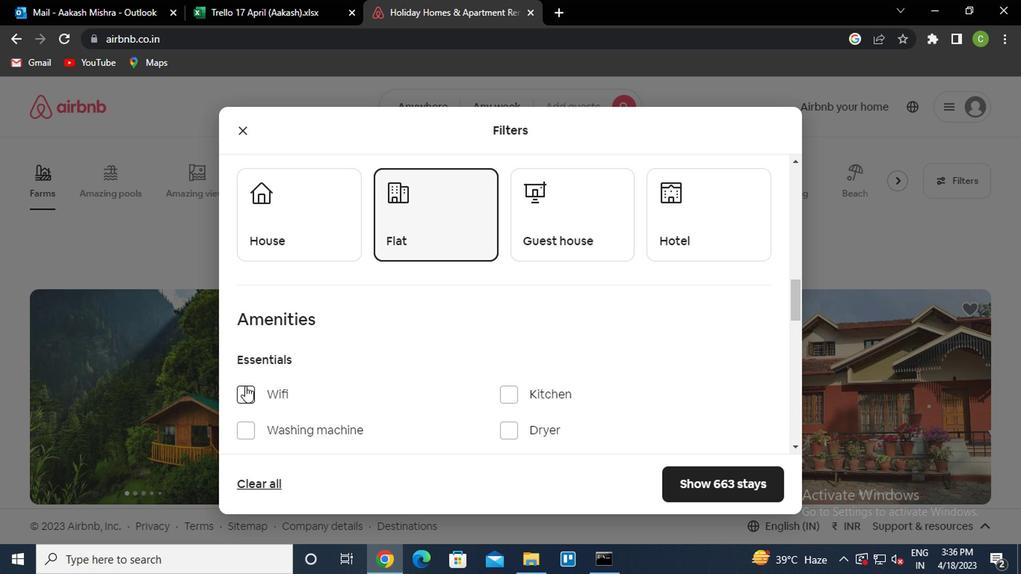 
Action: Mouse pressed left at (243, 391)
Screenshot: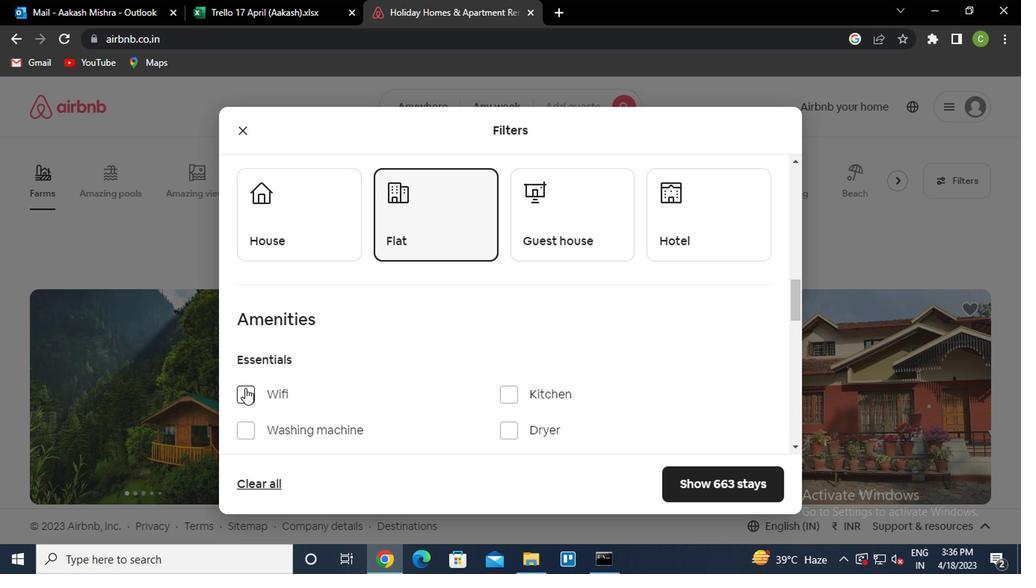 
Action: Mouse moved to (512, 299)
Screenshot: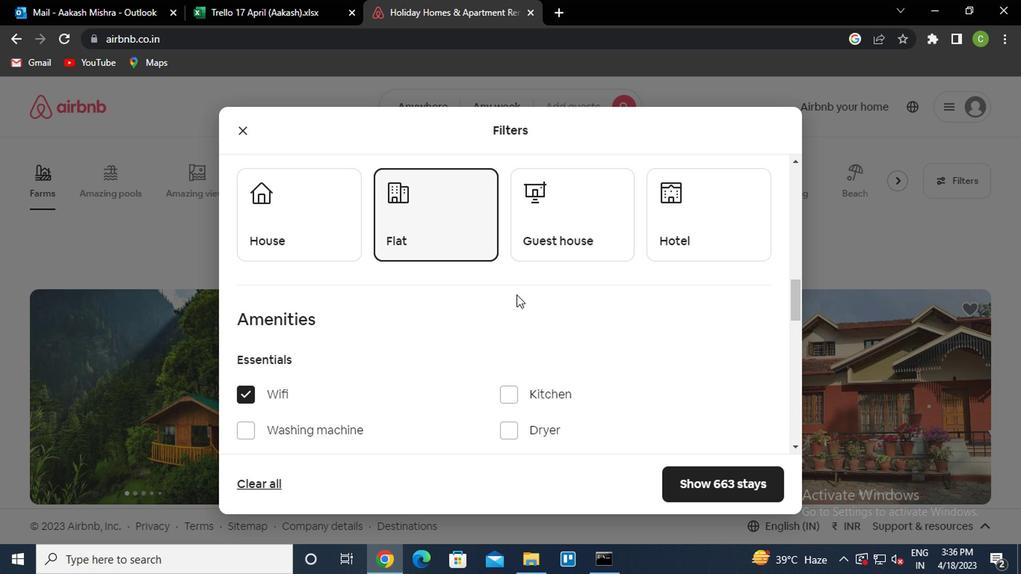 
Action: Mouse scrolled (512, 299) with delta (0, 0)
Screenshot: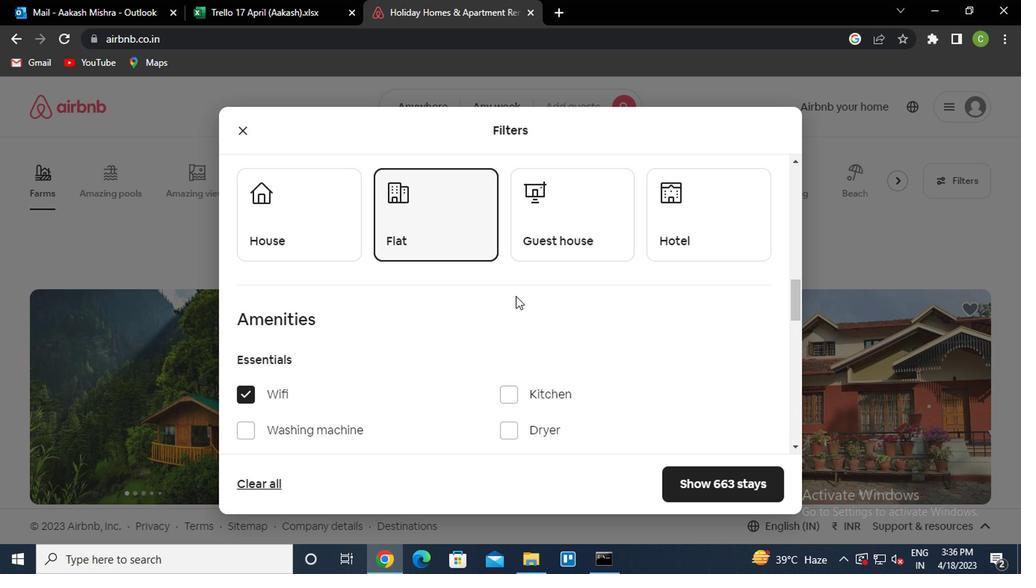 
Action: Mouse scrolled (512, 299) with delta (0, 0)
Screenshot: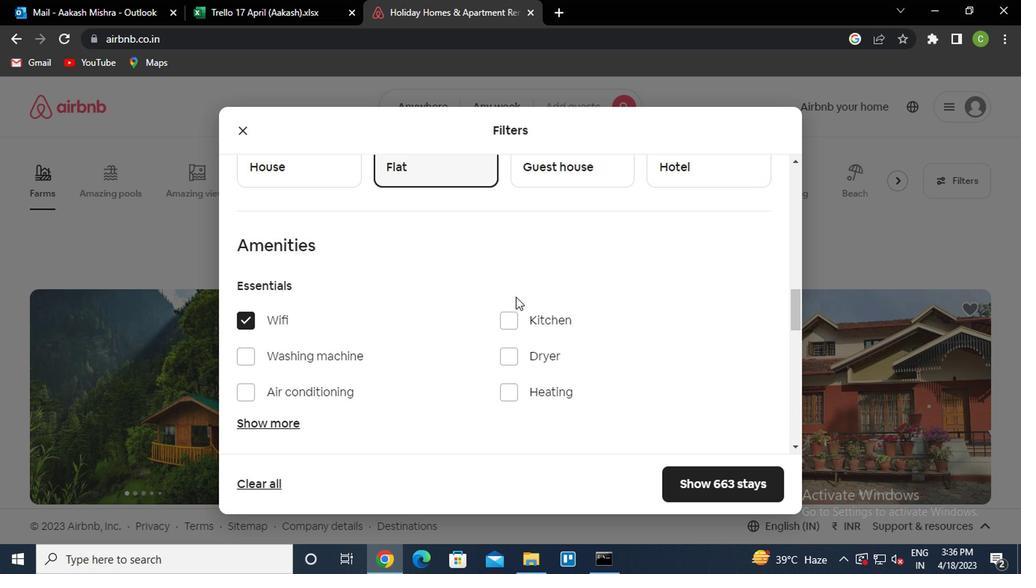 
Action: Mouse scrolled (512, 299) with delta (0, 0)
Screenshot: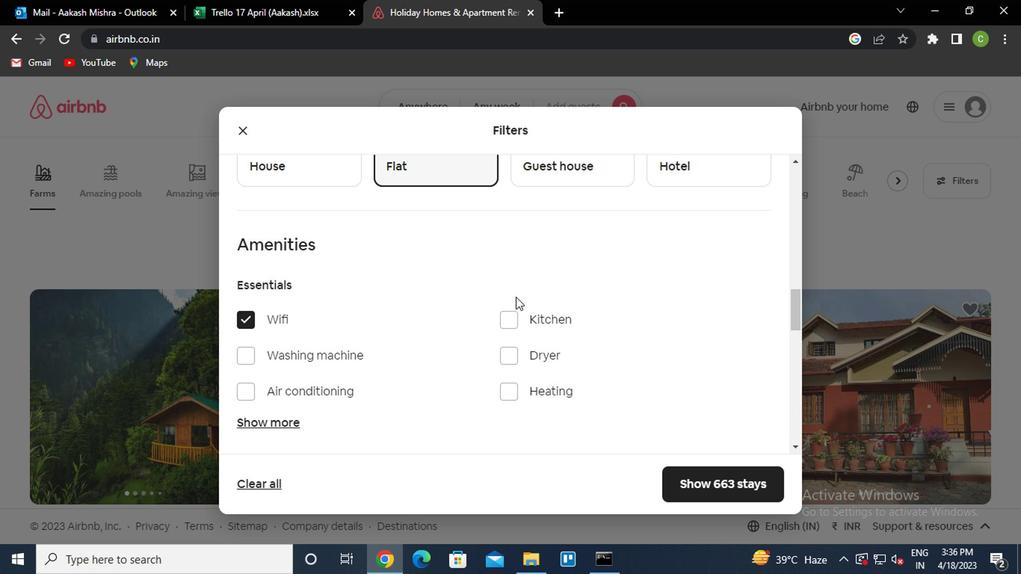 
Action: Mouse scrolled (512, 299) with delta (0, 0)
Screenshot: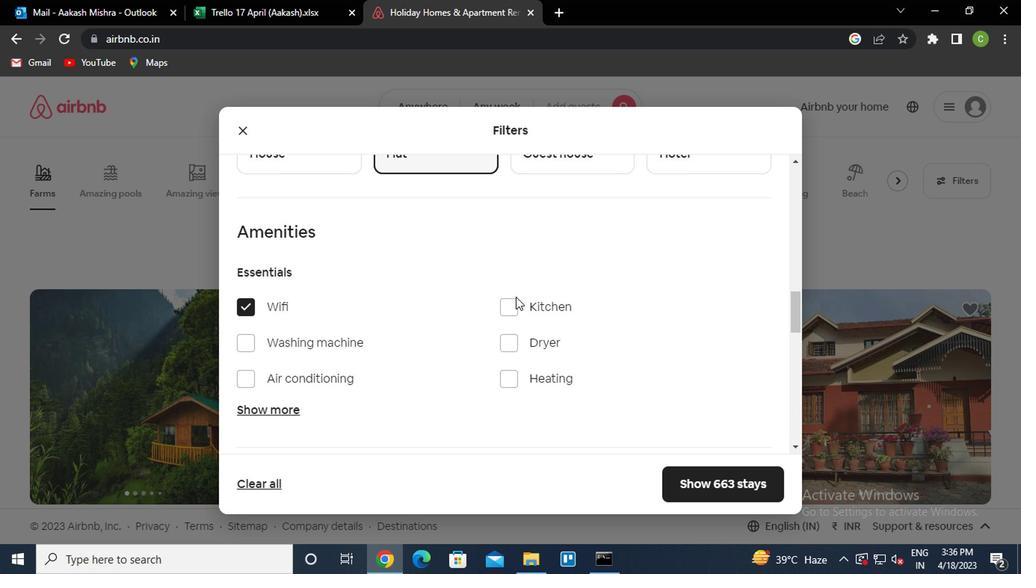 
Action: Mouse scrolled (512, 299) with delta (0, 0)
Screenshot: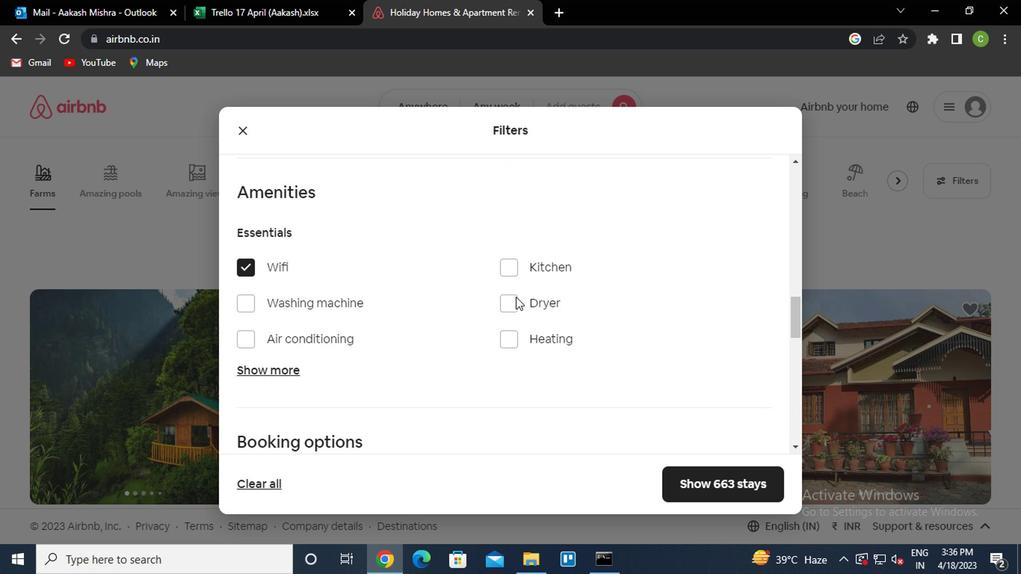 
Action: Mouse scrolled (512, 299) with delta (0, 0)
Screenshot: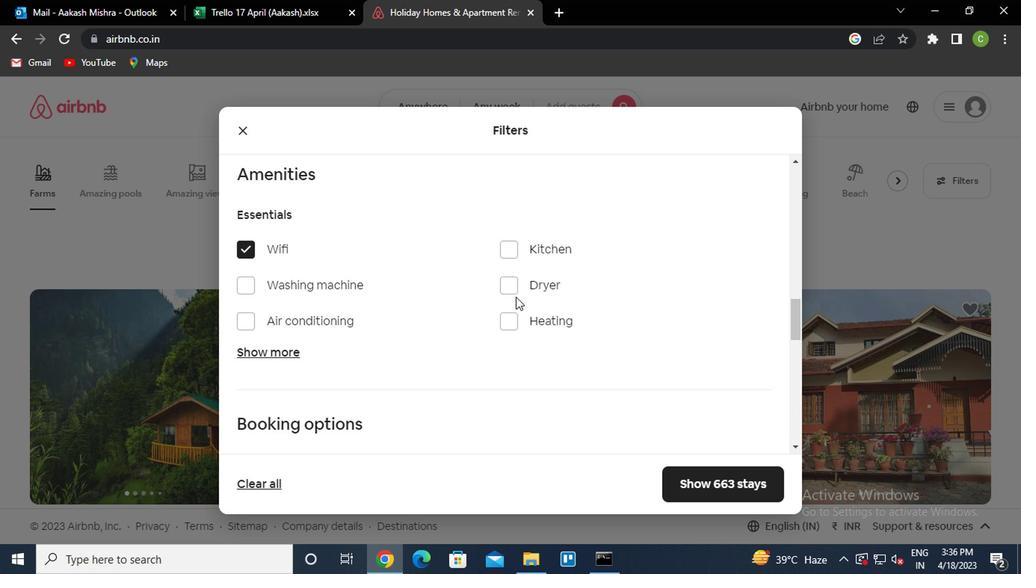 
Action: Mouse moved to (734, 227)
Screenshot: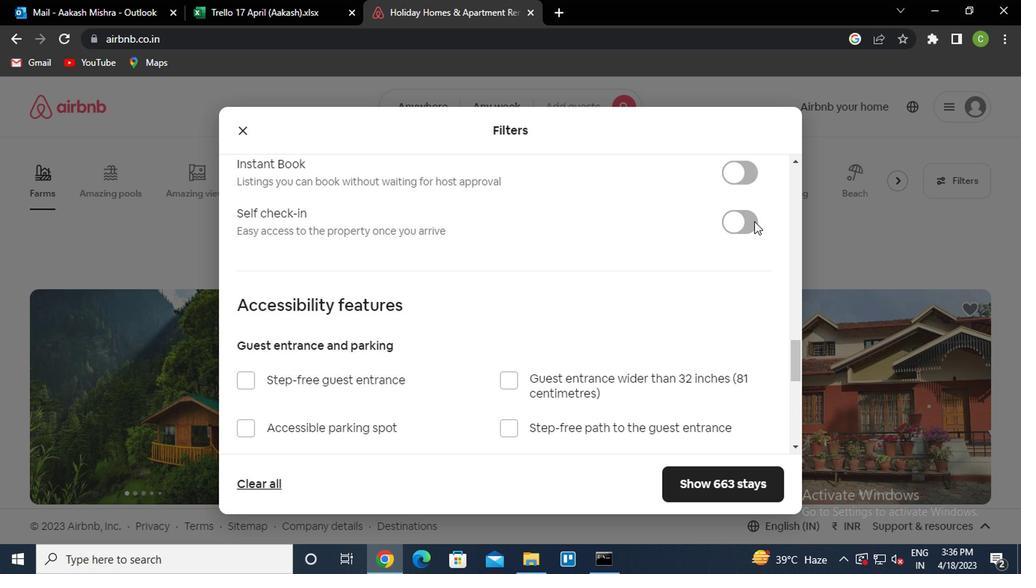 
Action: Mouse pressed left at (734, 227)
Screenshot: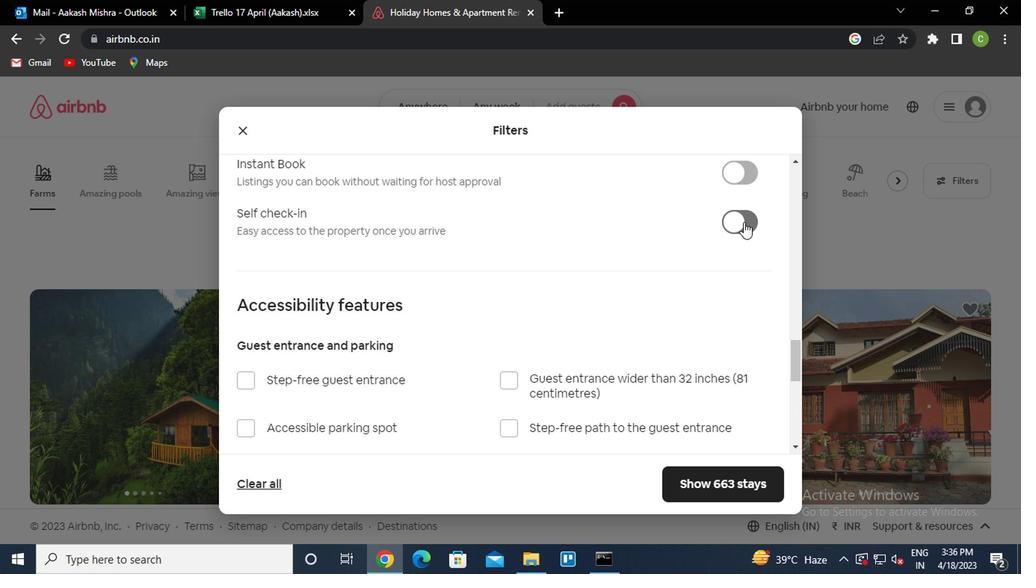 
Action: Mouse moved to (541, 354)
Screenshot: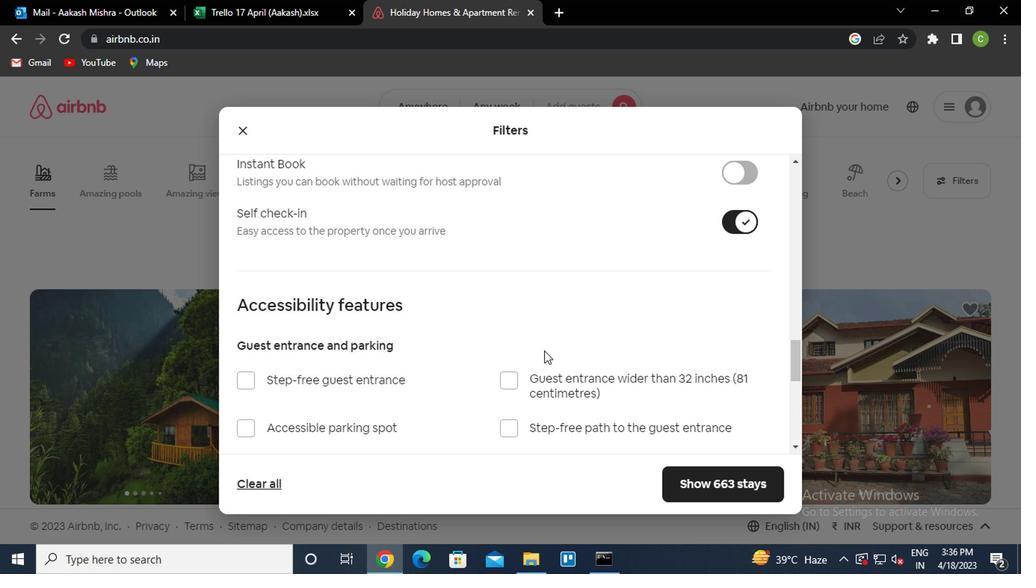 
Action: Mouse scrolled (541, 353) with delta (0, 0)
Screenshot: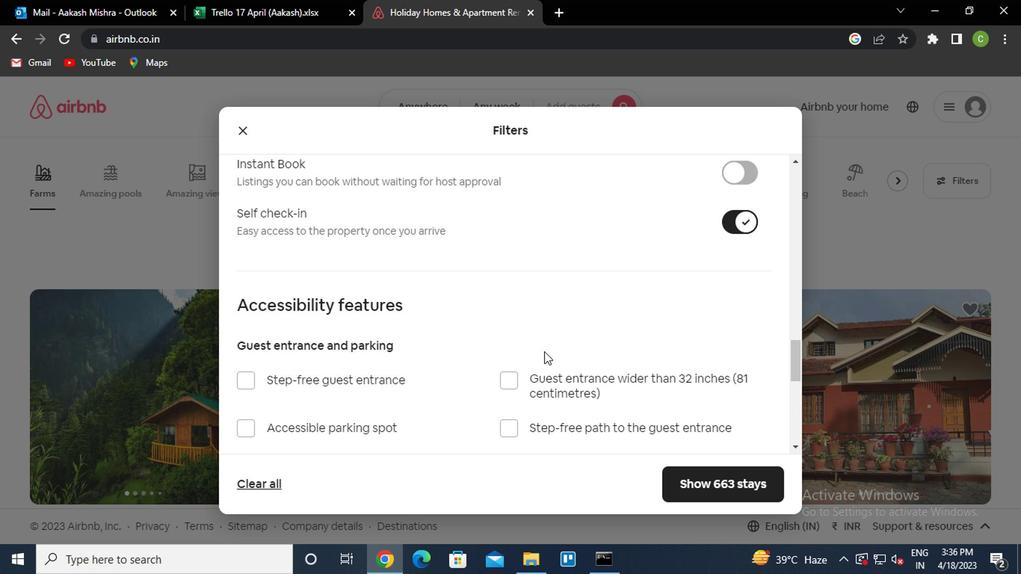 
Action: Mouse scrolled (541, 353) with delta (0, 0)
Screenshot: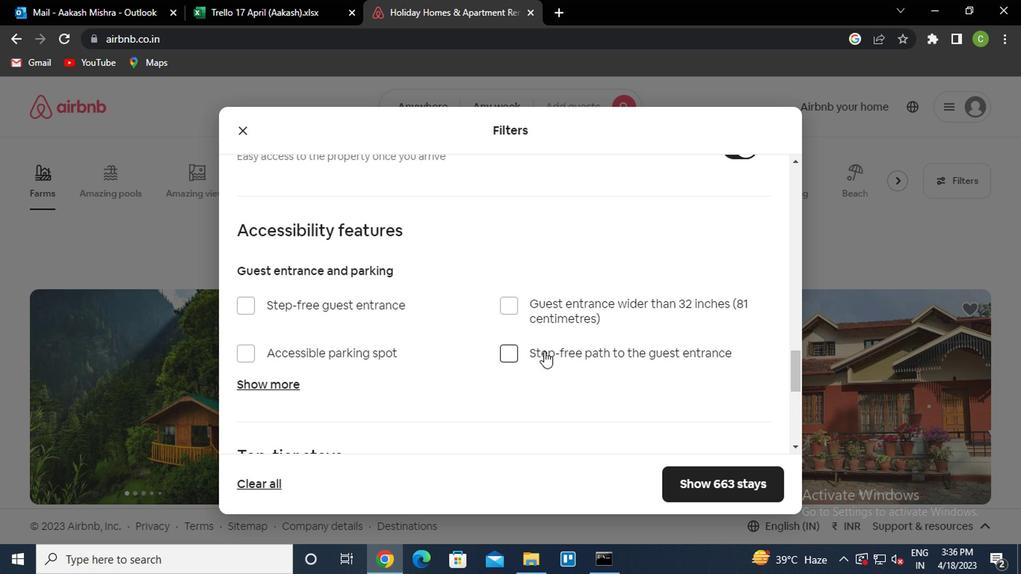 
Action: Mouse moved to (432, 368)
Screenshot: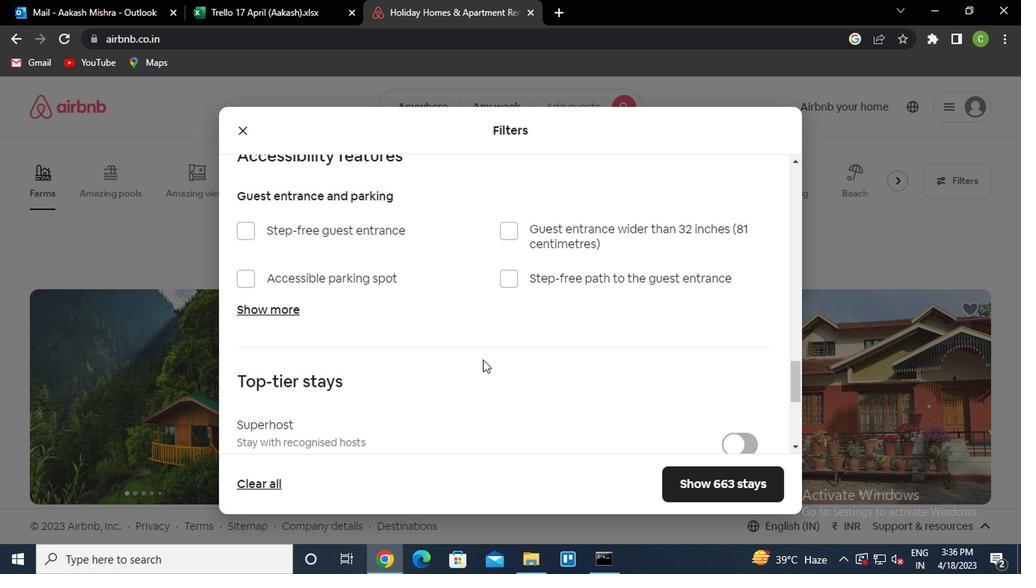
Action: Mouse scrolled (432, 368) with delta (0, 0)
Screenshot: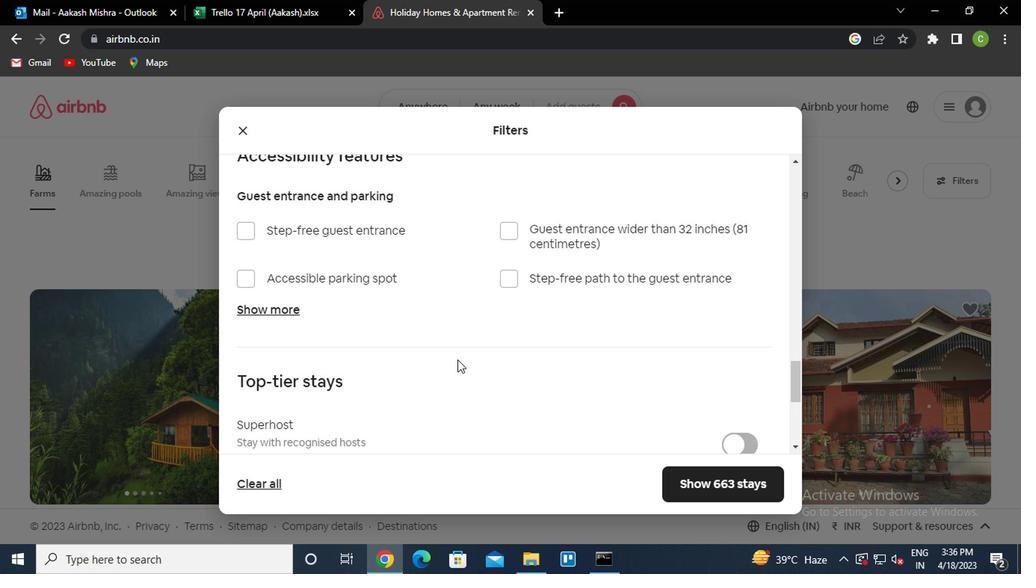 
Action: Mouse moved to (429, 368)
Screenshot: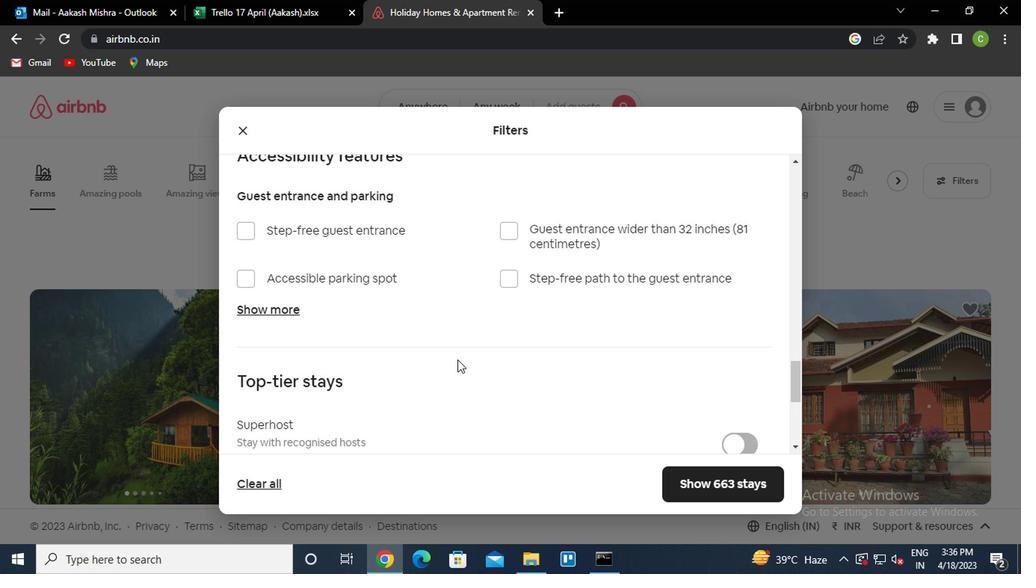 
Action: Mouse scrolled (429, 368) with delta (0, 0)
Screenshot: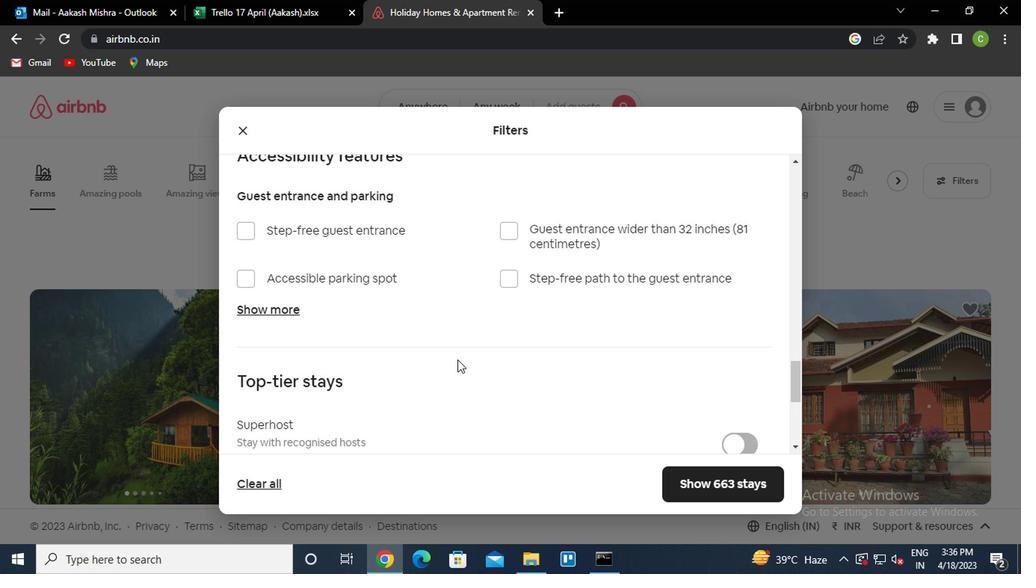 
Action: Mouse moved to (427, 368)
Screenshot: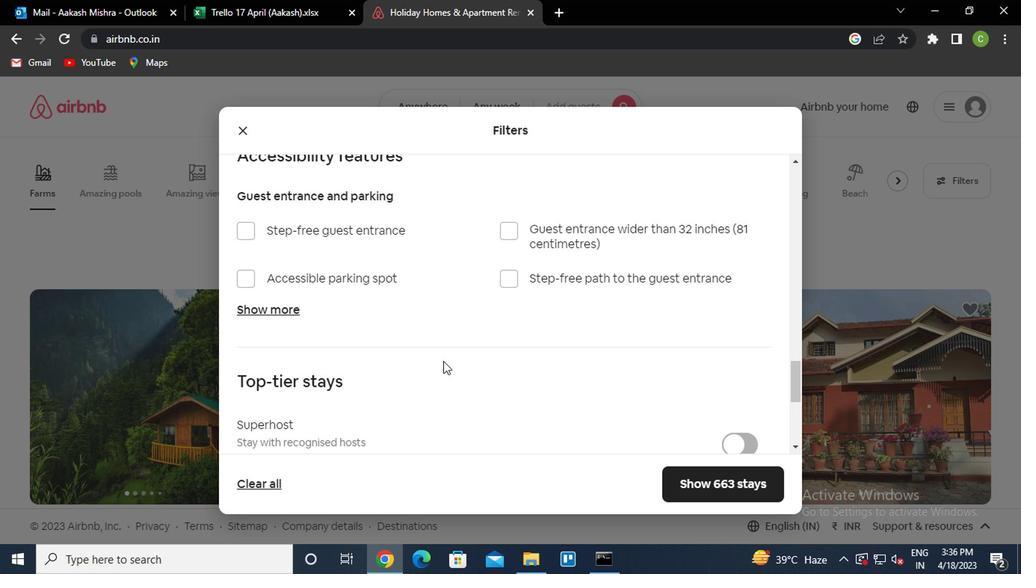 
Action: Mouse scrolled (427, 368) with delta (0, 0)
Screenshot: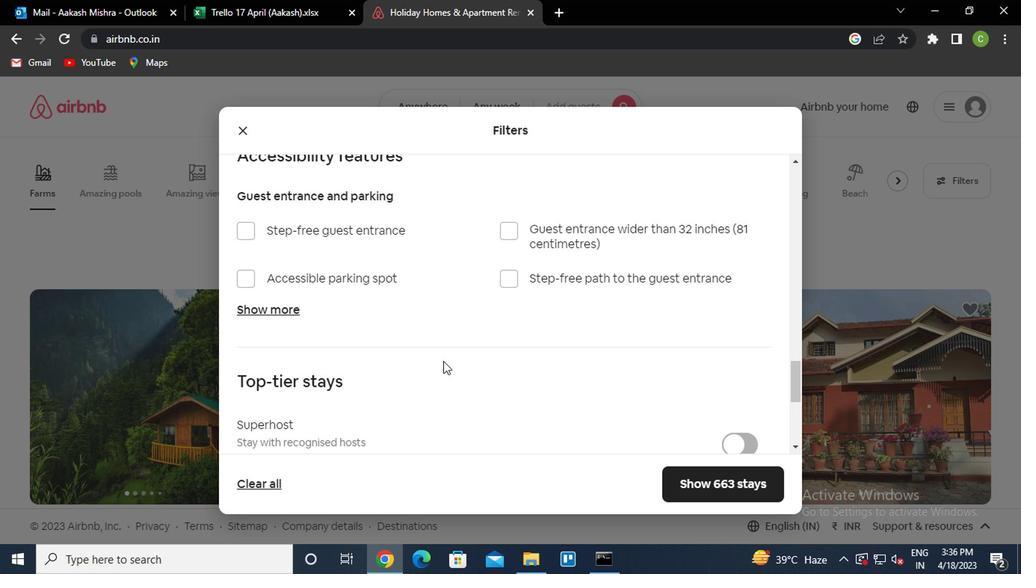 
Action: Mouse moved to (426, 359)
Screenshot: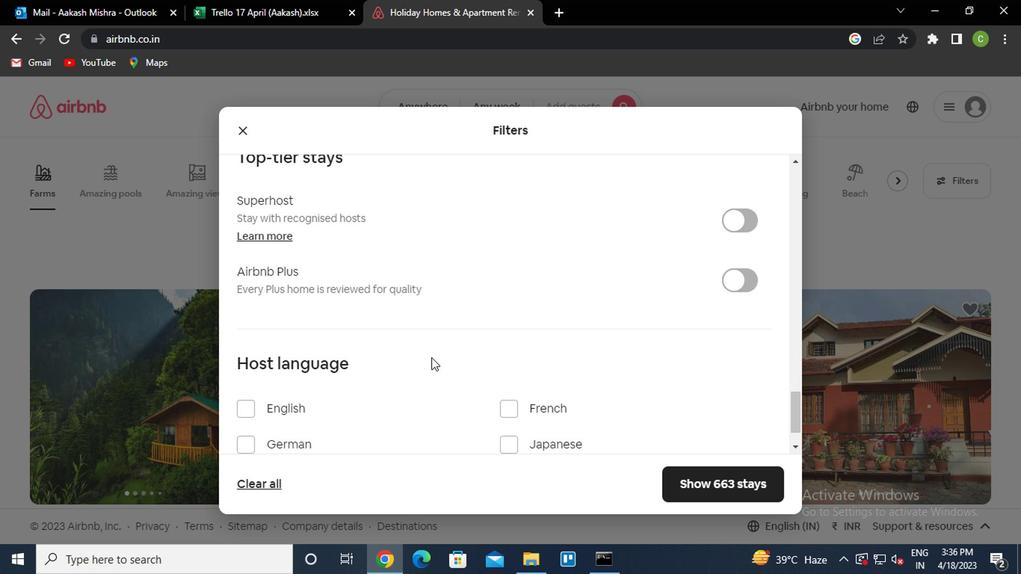 
Action: Mouse scrolled (426, 359) with delta (0, 0)
Screenshot: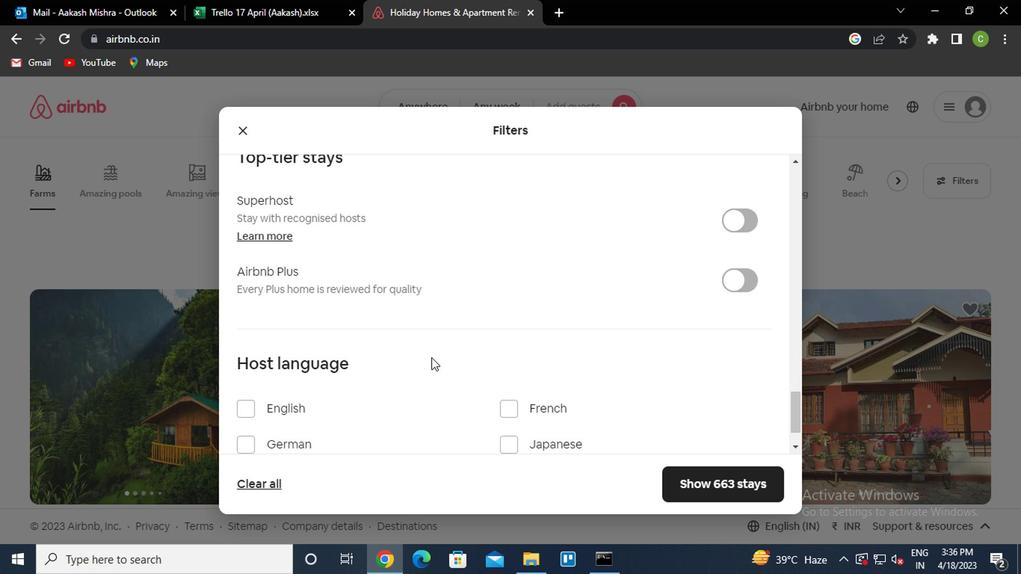 
Action: Mouse moved to (422, 363)
Screenshot: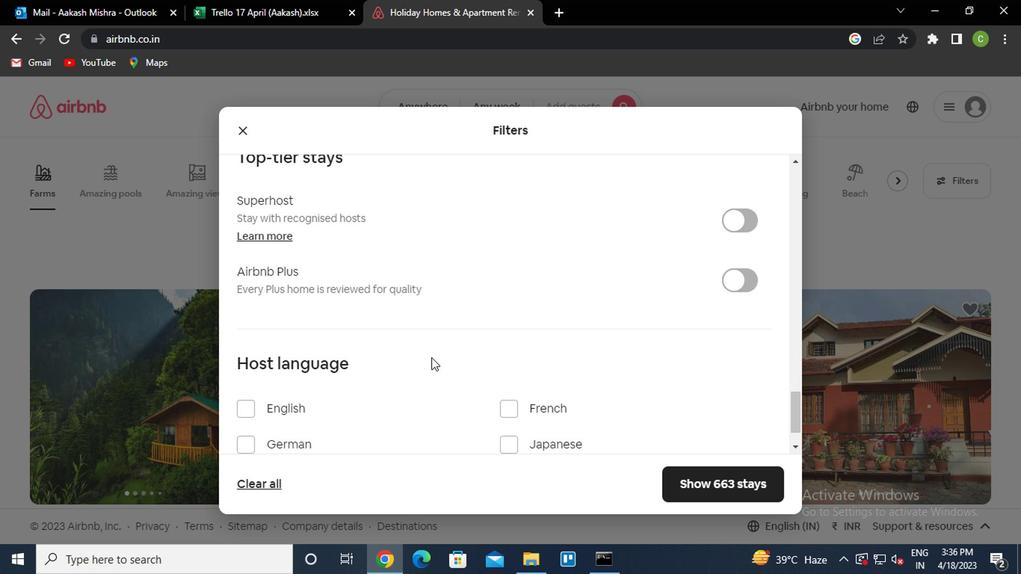 
Action: Mouse scrolled (422, 362) with delta (0, 0)
Screenshot: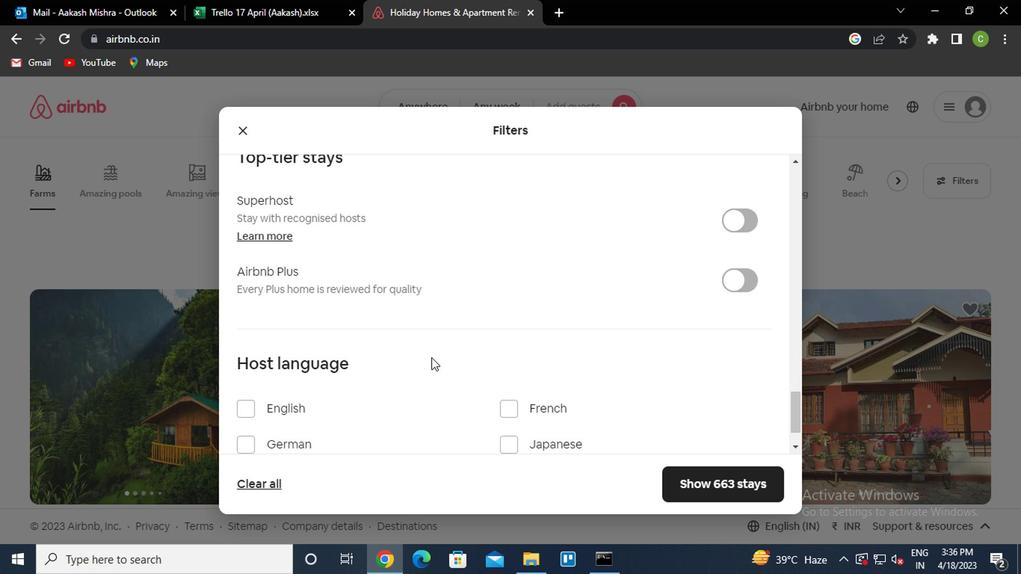 
Action: Mouse moved to (422, 364)
Screenshot: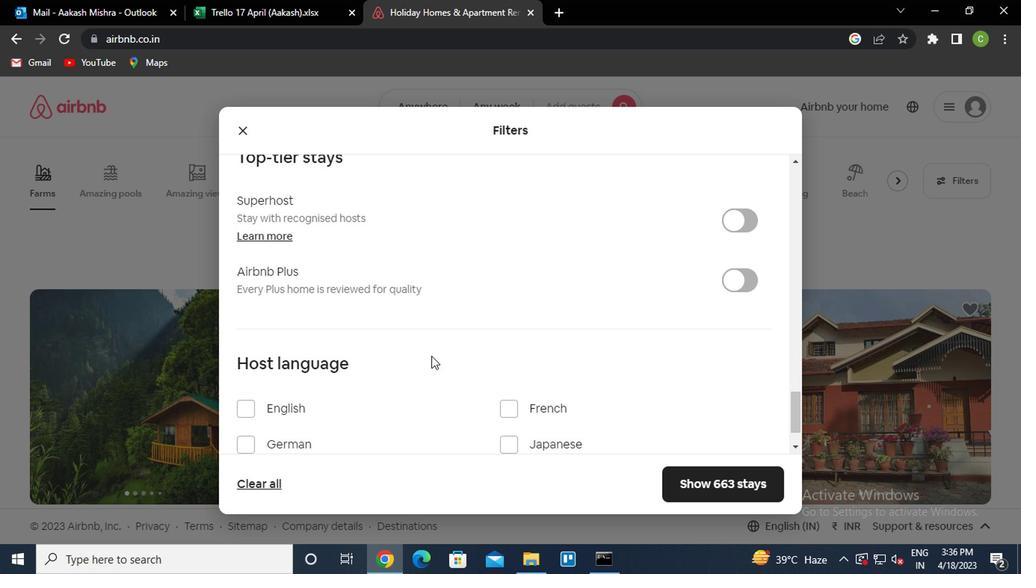 
Action: Mouse scrolled (422, 364) with delta (0, 0)
Screenshot: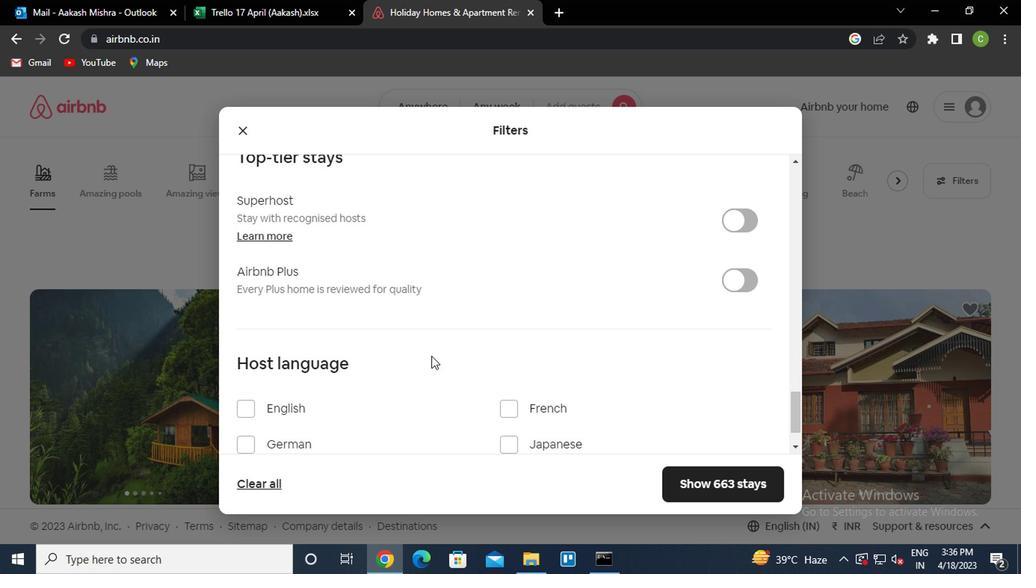 
Action: Mouse moved to (421, 365)
Screenshot: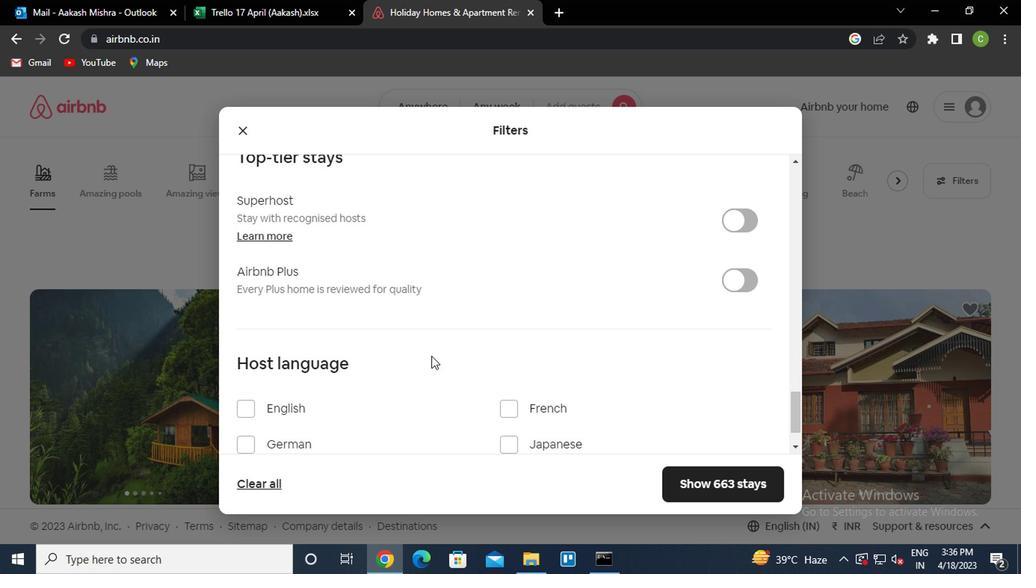 
Action: Mouse scrolled (421, 364) with delta (0, 0)
Screenshot: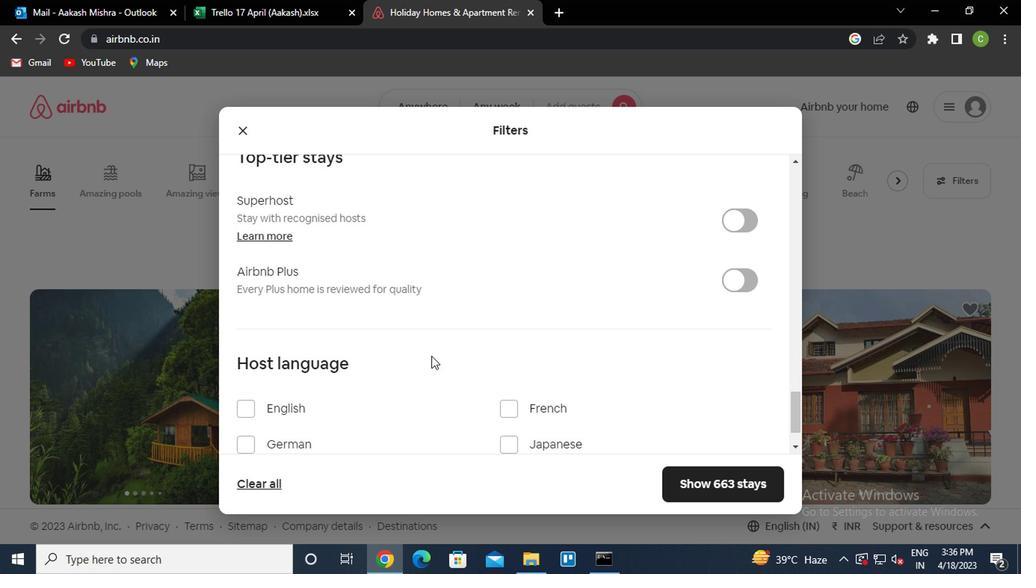 
Action: Mouse scrolled (421, 364) with delta (0, 0)
Screenshot: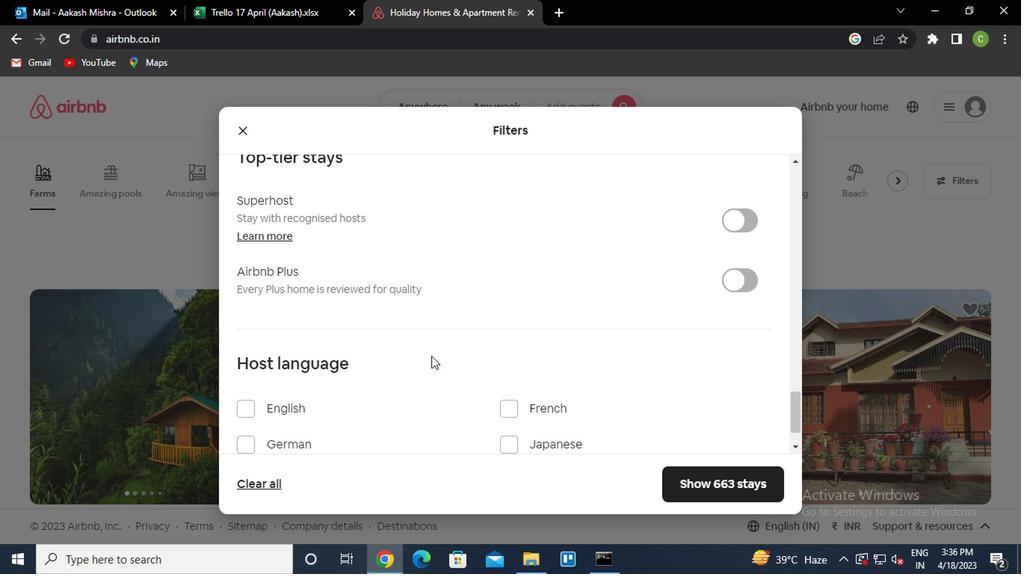 
Action: Mouse scrolled (421, 364) with delta (0, 0)
Screenshot: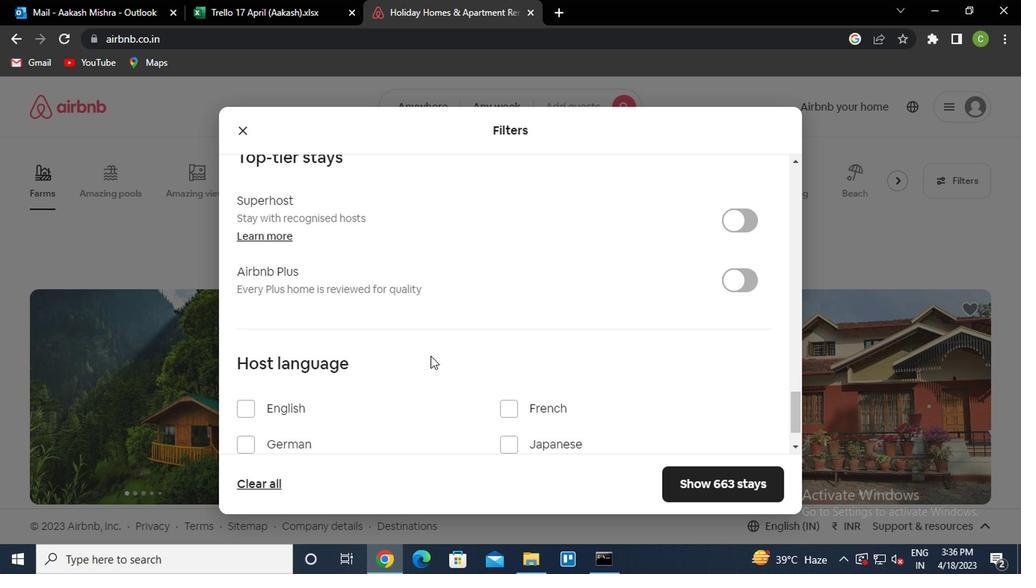 
Action: Mouse moved to (420, 366)
Screenshot: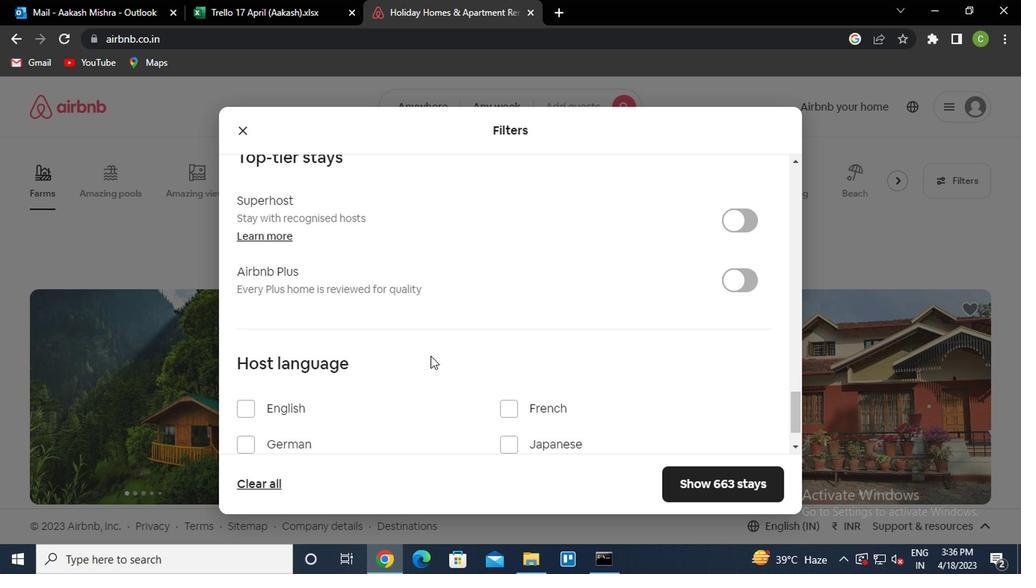 
Action: Mouse scrolled (420, 365) with delta (0, -1)
Screenshot: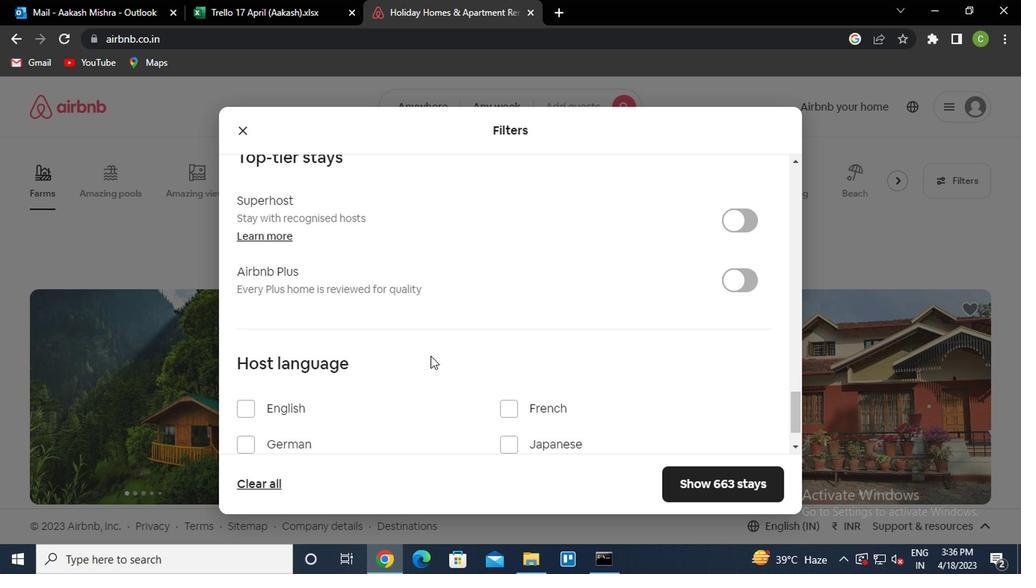 
Action: Mouse moved to (289, 422)
Screenshot: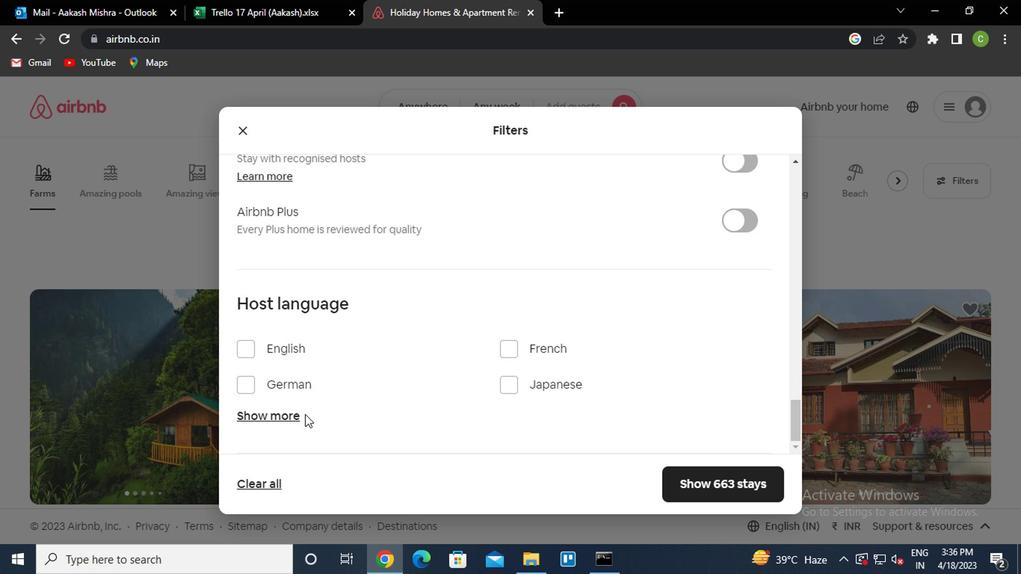 
Action: Mouse pressed left at (289, 422)
Screenshot: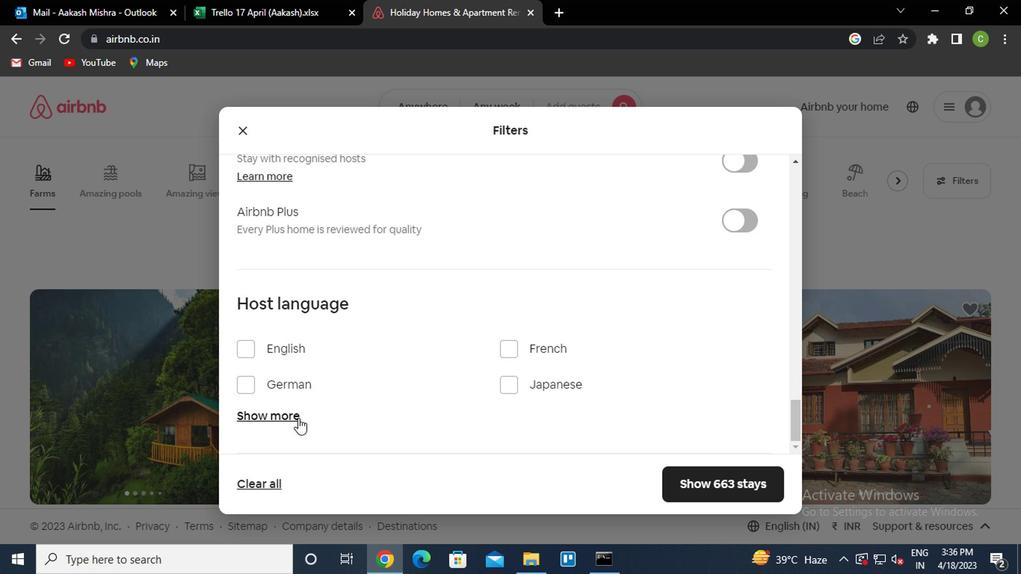 
Action: Mouse moved to (286, 410)
Screenshot: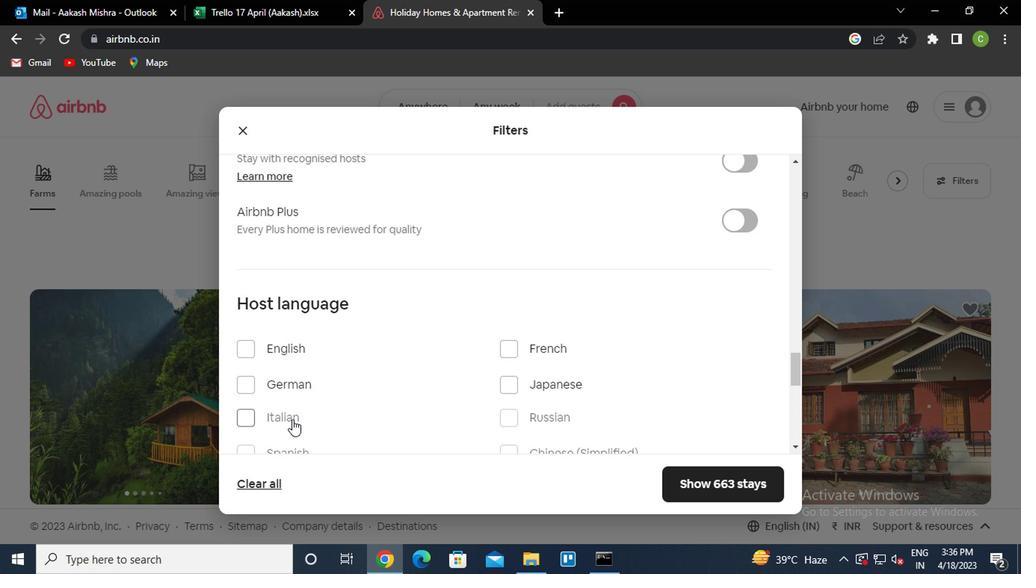 
Action: Mouse scrolled (286, 410) with delta (0, 0)
Screenshot: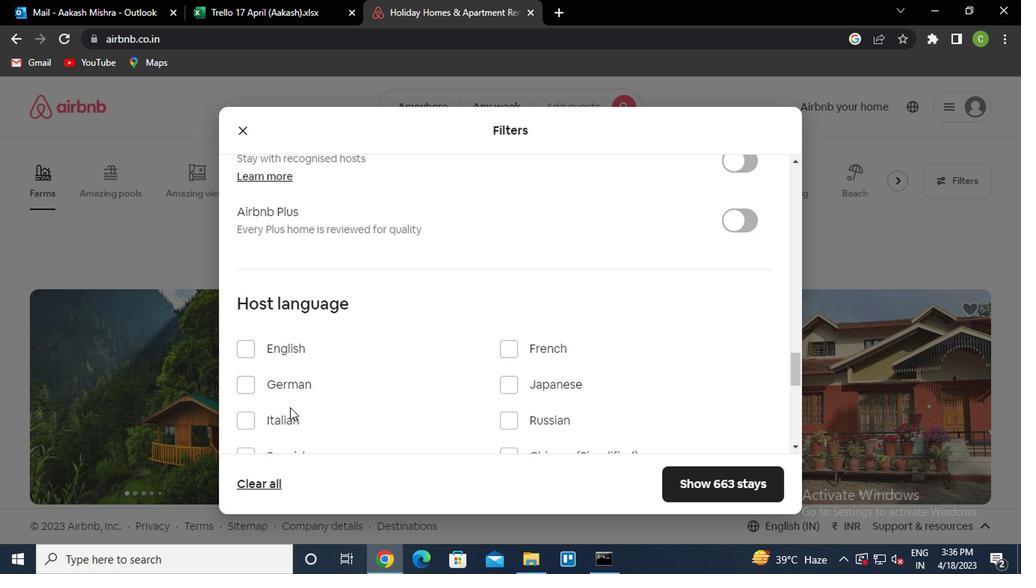 
Action: Mouse moved to (286, 410)
Screenshot: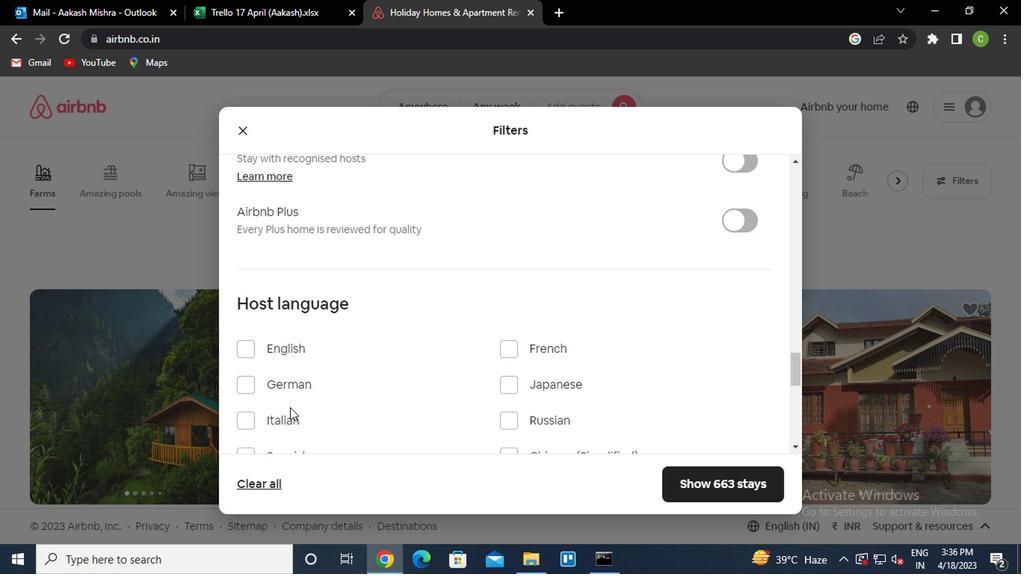 
Action: Mouse scrolled (286, 409) with delta (0, -1)
Screenshot: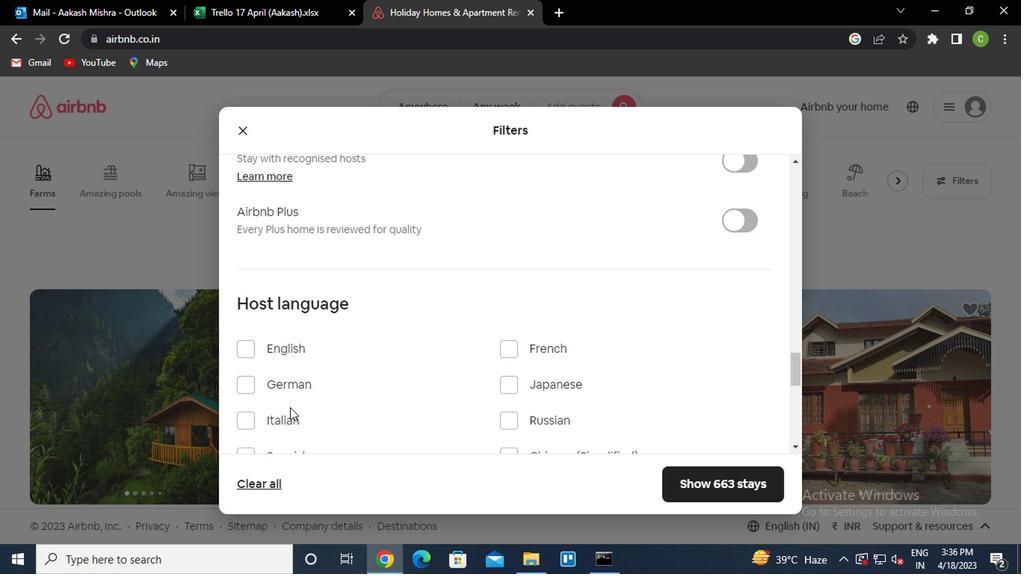 
Action: Mouse moved to (250, 301)
Screenshot: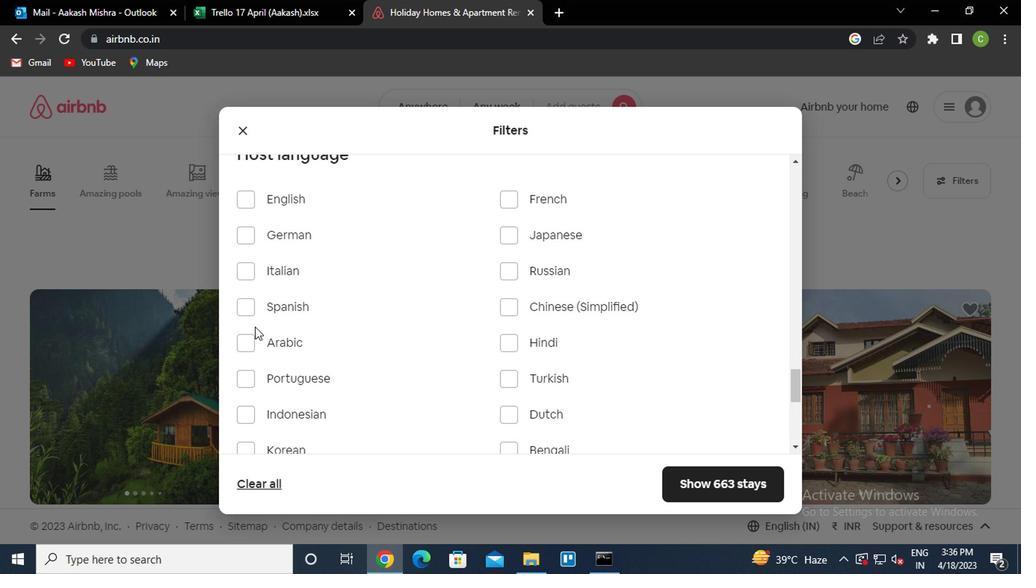 
Action: Mouse pressed left at (250, 301)
Screenshot: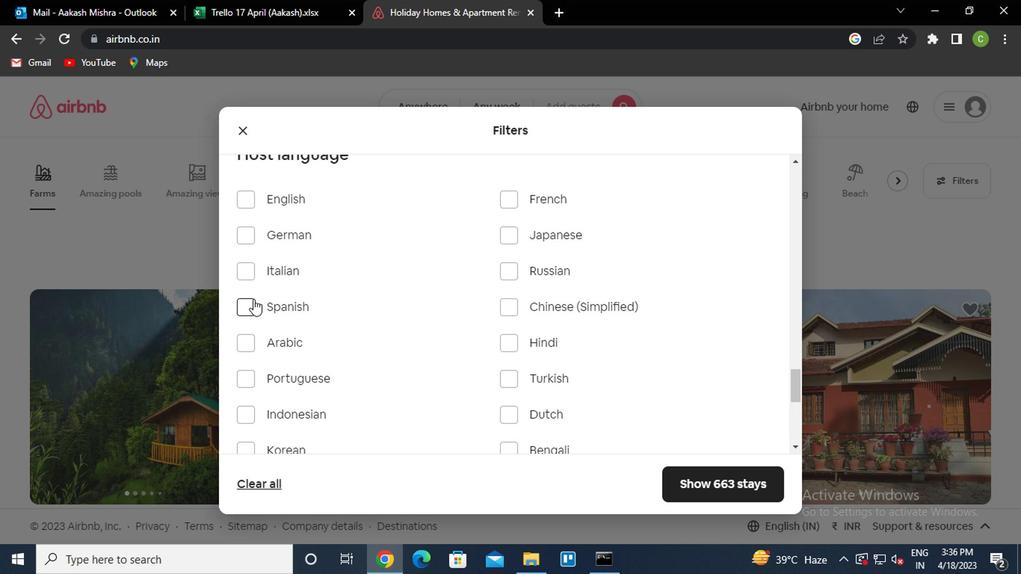 
Action: Mouse moved to (718, 465)
Screenshot: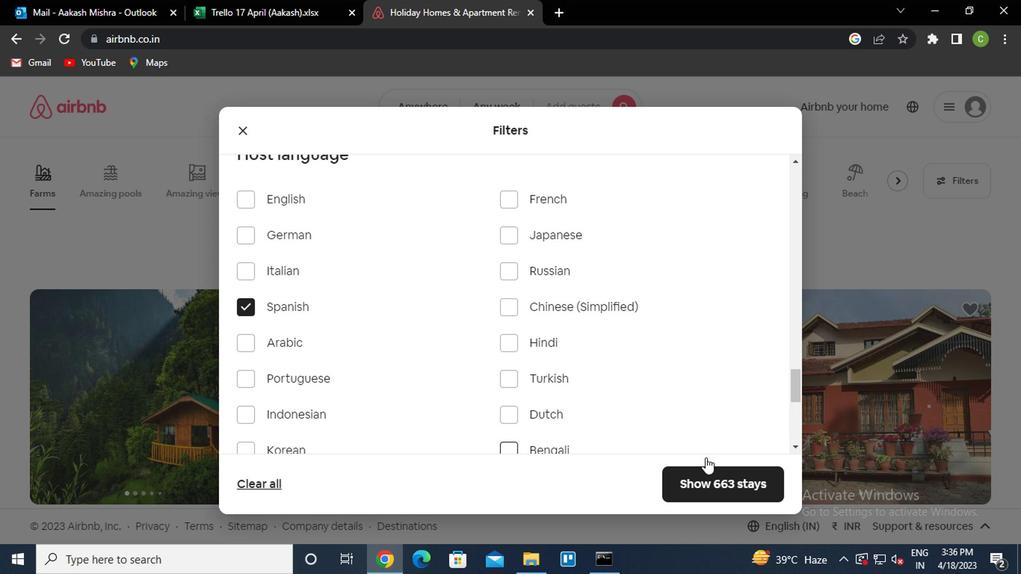 
Action: Mouse pressed left at (718, 465)
Screenshot: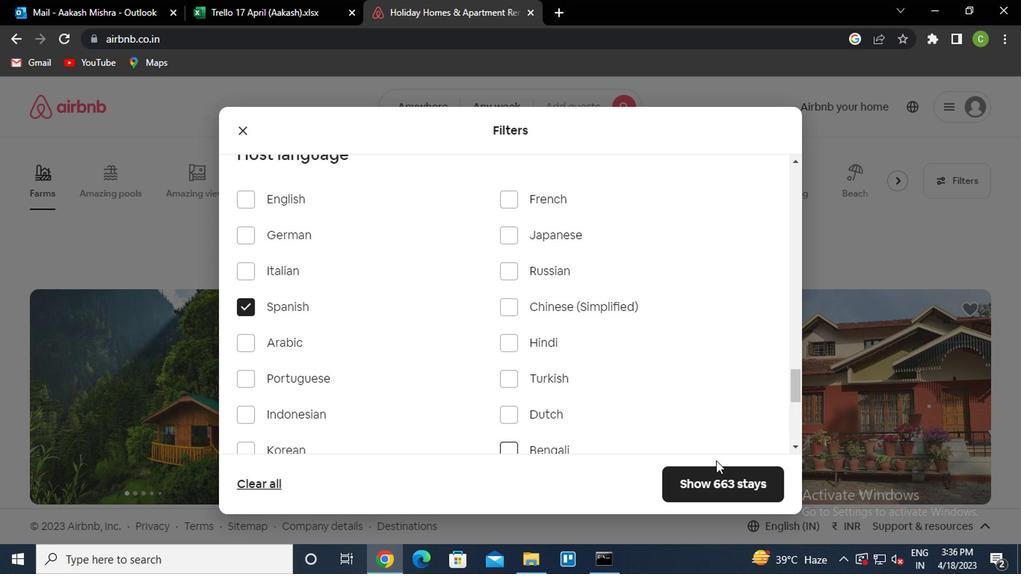 
Action: Mouse moved to (722, 477)
Screenshot: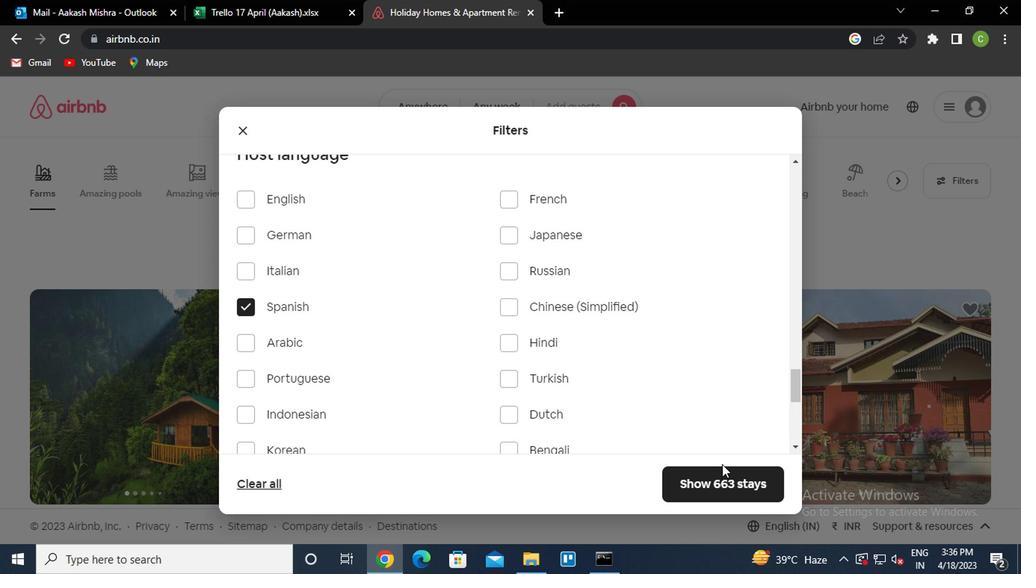
Action: Mouse pressed left at (722, 477)
Screenshot: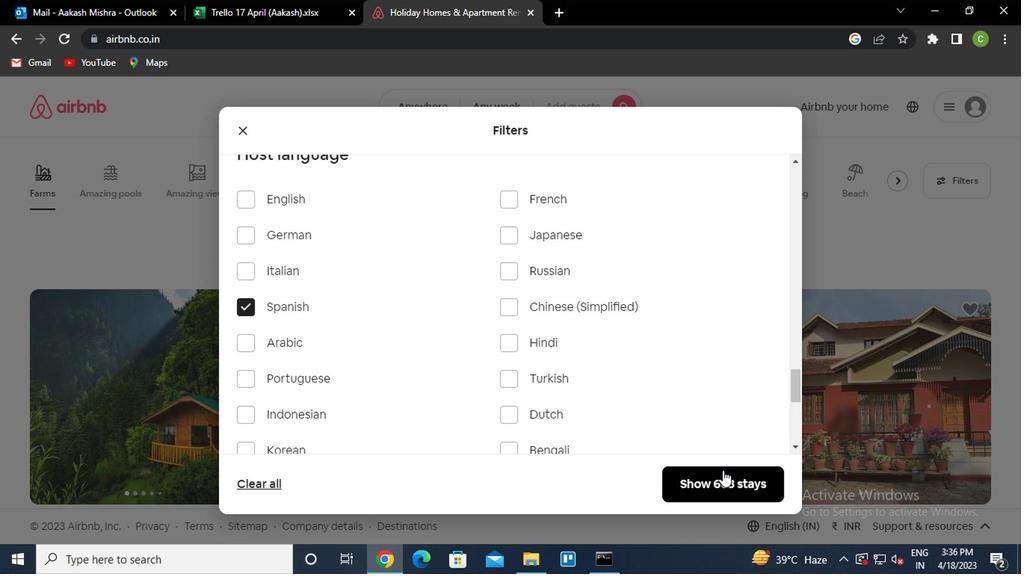 
Action: Mouse moved to (668, 437)
Screenshot: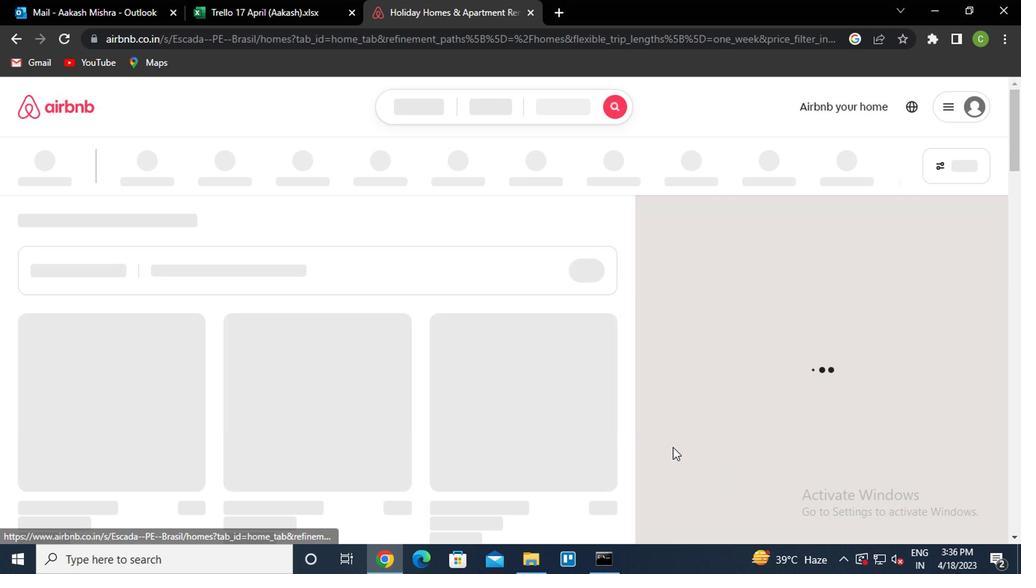 
